 Task: Search one way flight ticket for 1 adult, 1 child, 1 infant in seat in premium economy from Grand Junction: Grand Junction Regional Airport (walker Field) to Sheridan: Sheridan County Airport on 8-6-2023. Choice of flights is Emirates. Number of bags: 1 checked bag. Price is upto 86000. Outbound departure time preference is 20:00.
Action: Mouse moved to (241, 341)
Screenshot: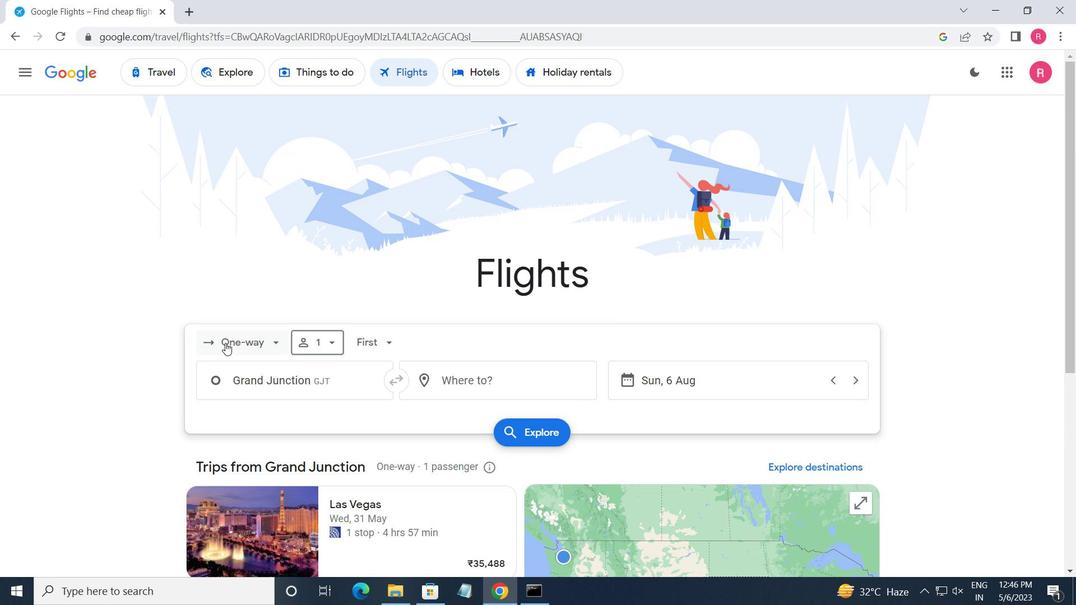 
Action: Mouse pressed left at (241, 341)
Screenshot: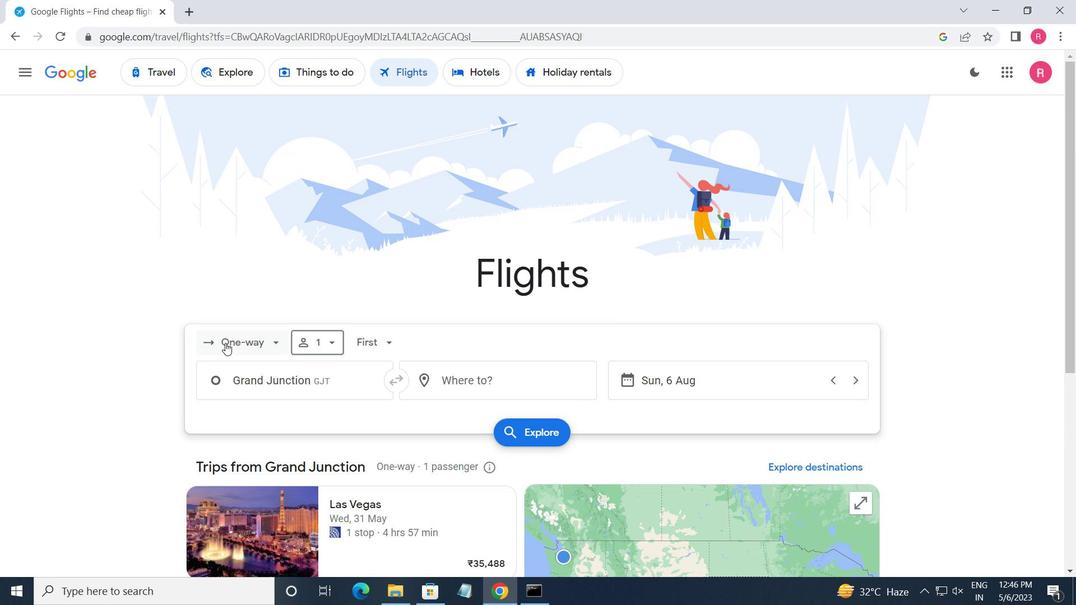 
Action: Mouse moved to (261, 415)
Screenshot: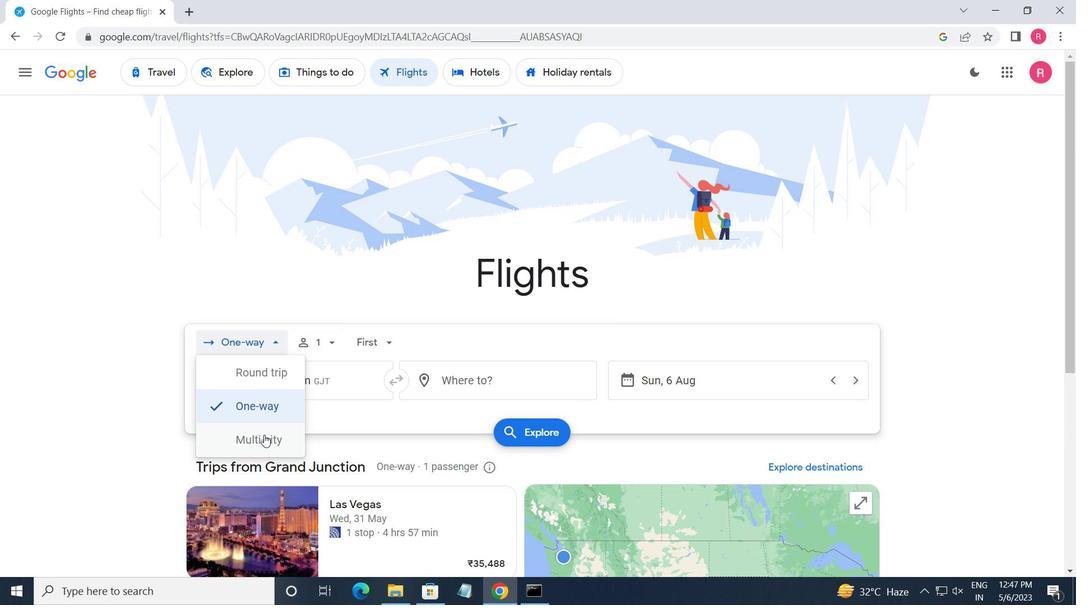 
Action: Mouse pressed left at (261, 415)
Screenshot: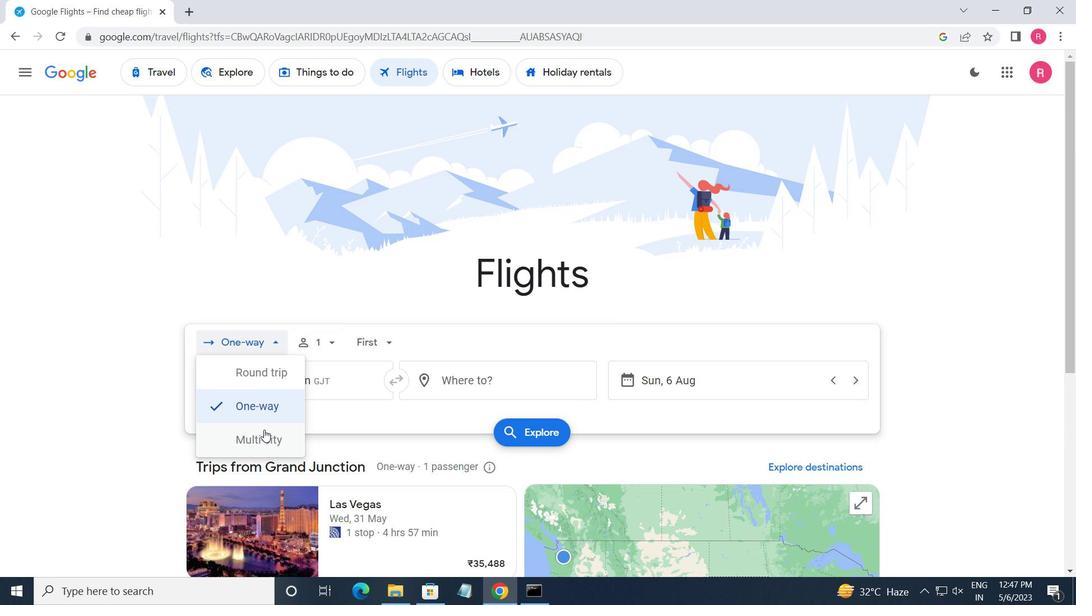 
Action: Mouse moved to (315, 353)
Screenshot: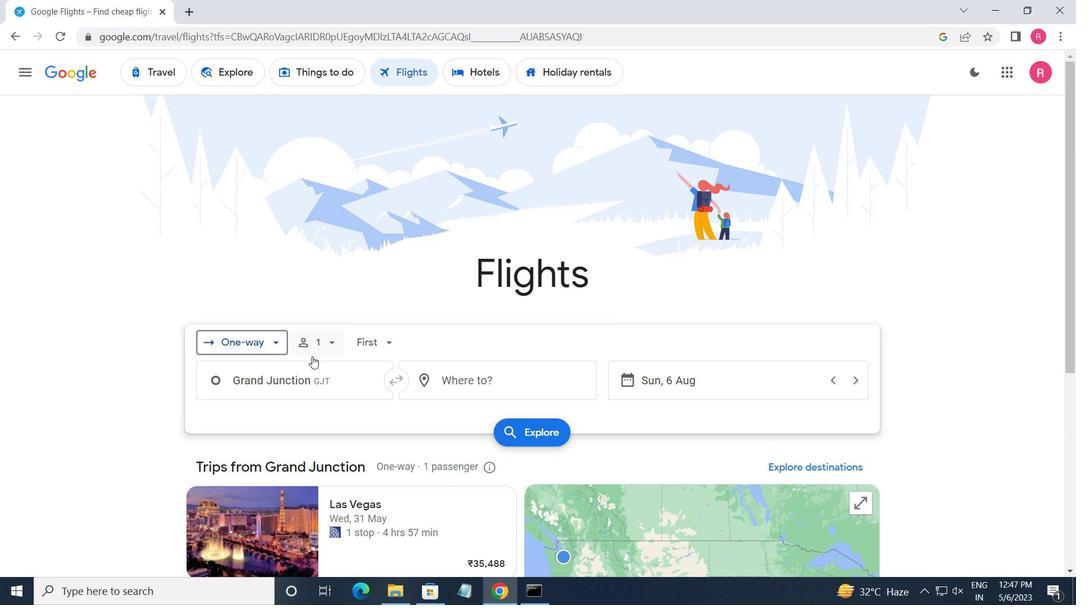 
Action: Mouse pressed left at (315, 353)
Screenshot: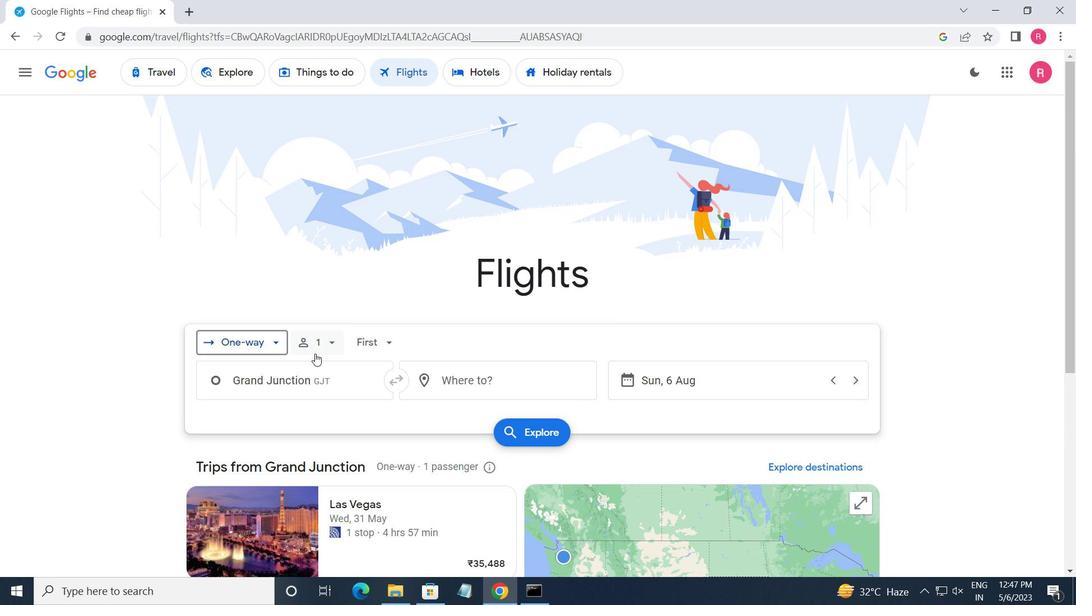 
Action: Mouse moved to (451, 420)
Screenshot: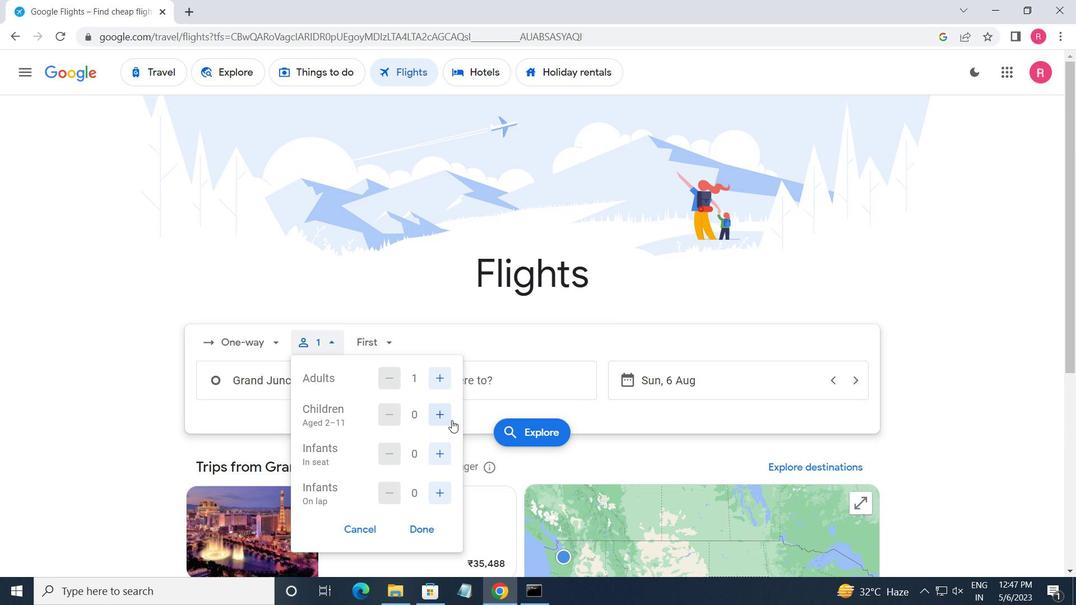 
Action: Mouse pressed left at (451, 420)
Screenshot: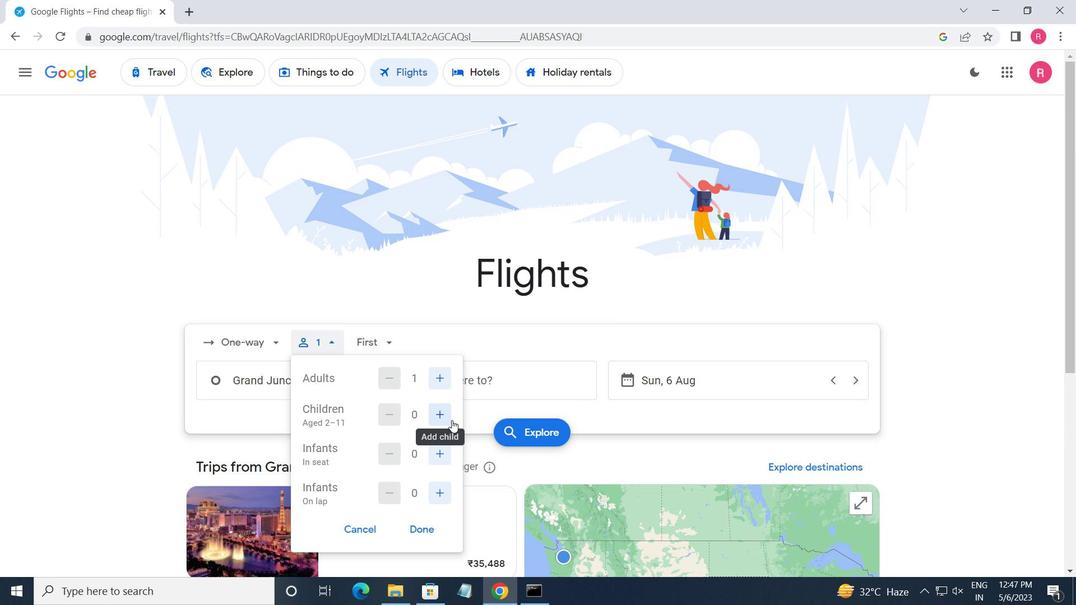 
Action: Mouse moved to (443, 454)
Screenshot: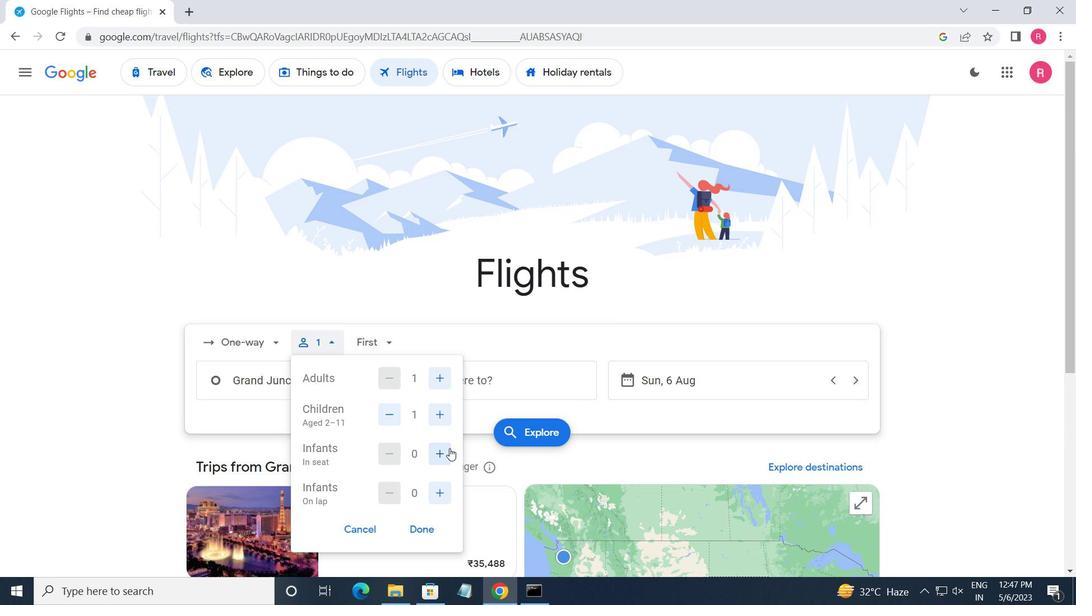 
Action: Mouse pressed left at (443, 454)
Screenshot: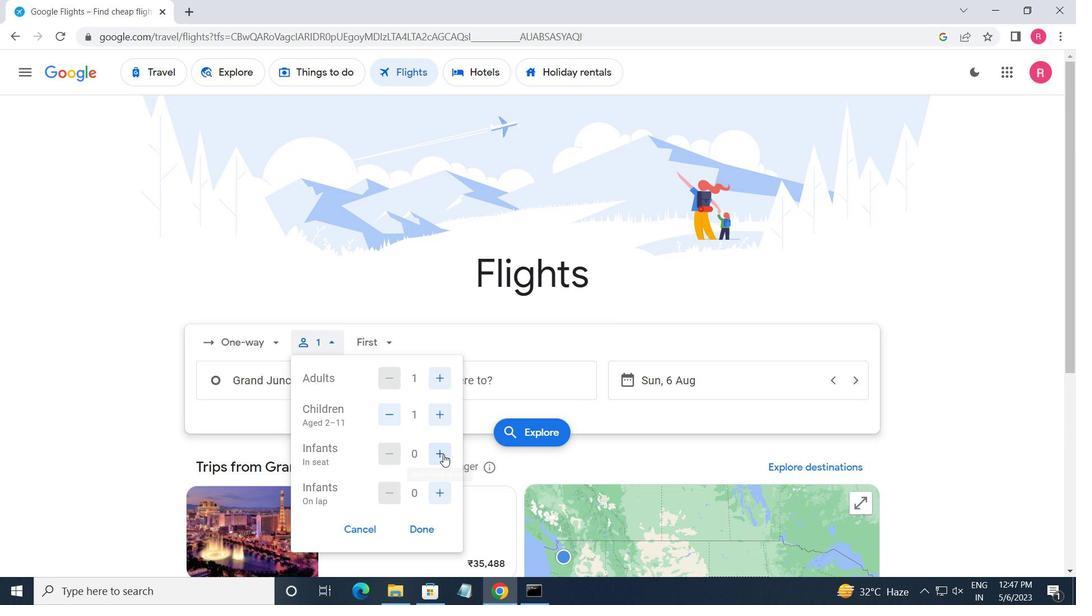 
Action: Mouse moved to (431, 530)
Screenshot: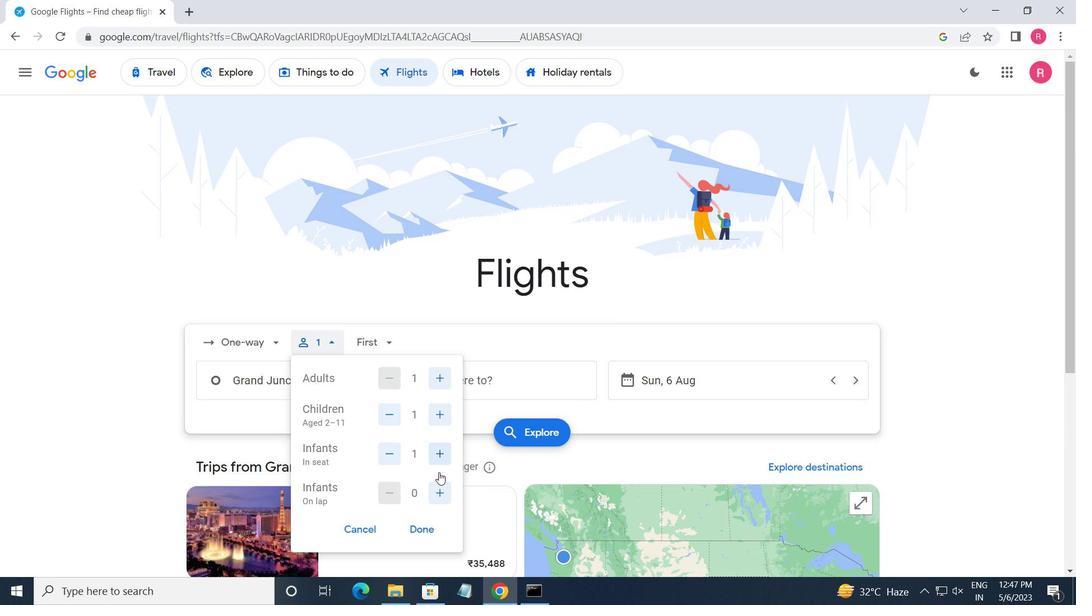 
Action: Mouse pressed left at (431, 530)
Screenshot: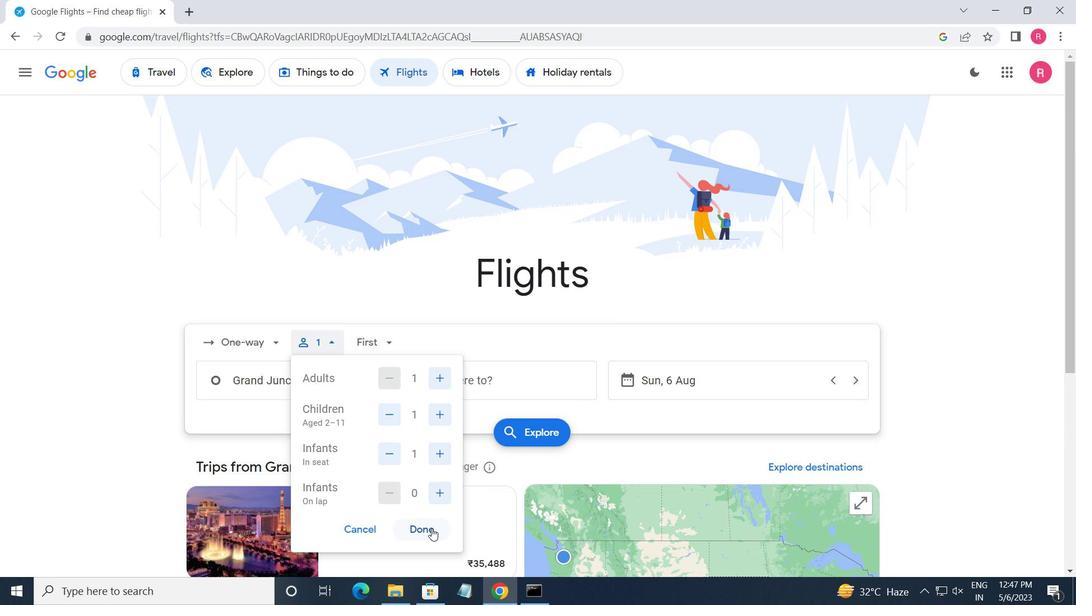 
Action: Mouse moved to (377, 334)
Screenshot: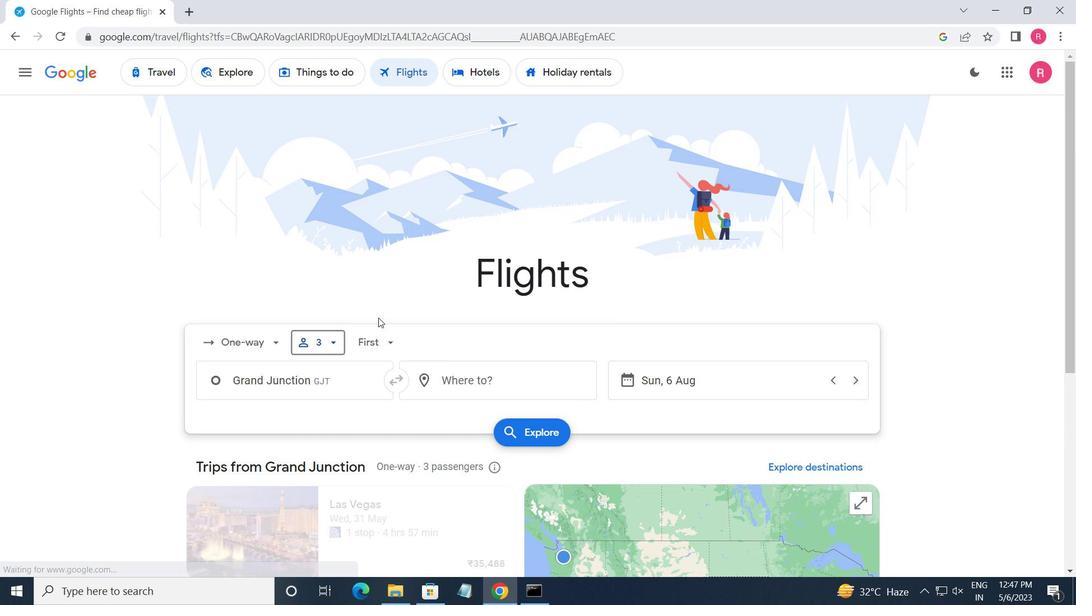 
Action: Mouse pressed left at (377, 334)
Screenshot: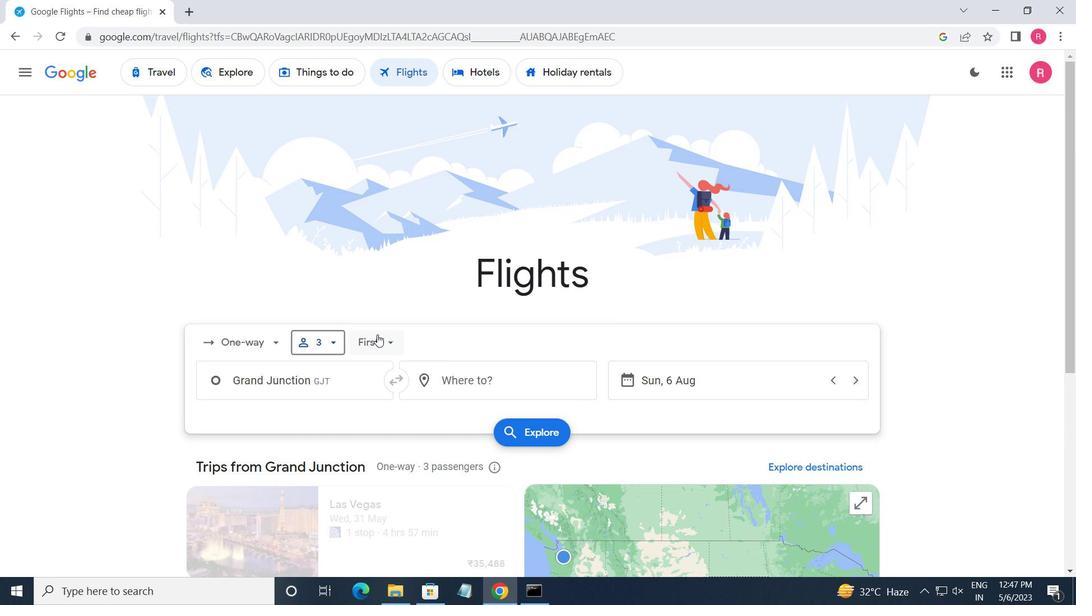 
Action: Mouse moved to (430, 418)
Screenshot: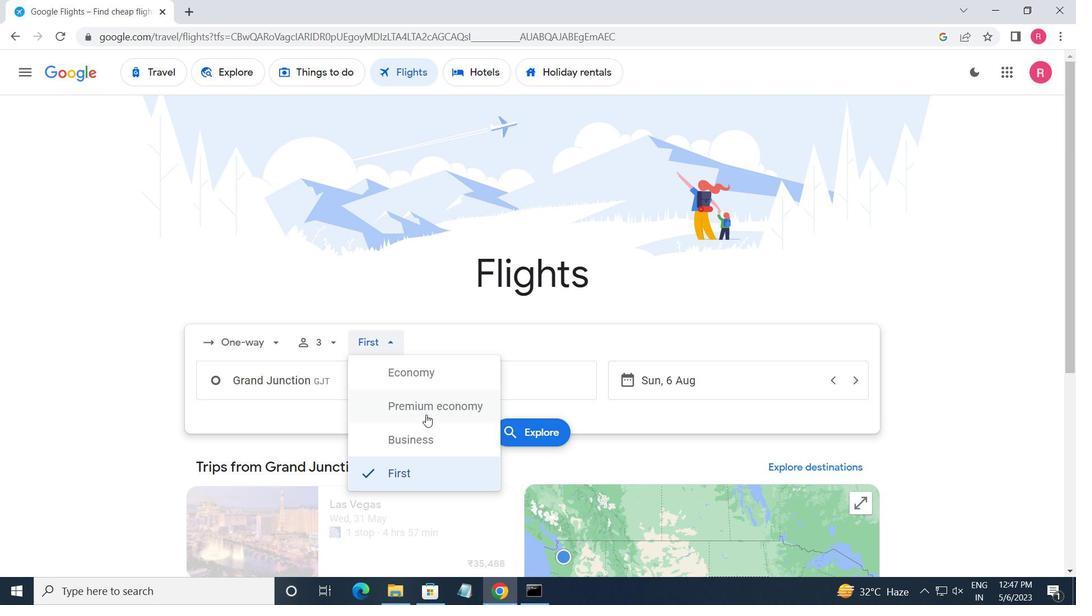 
Action: Mouse pressed left at (430, 418)
Screenshot: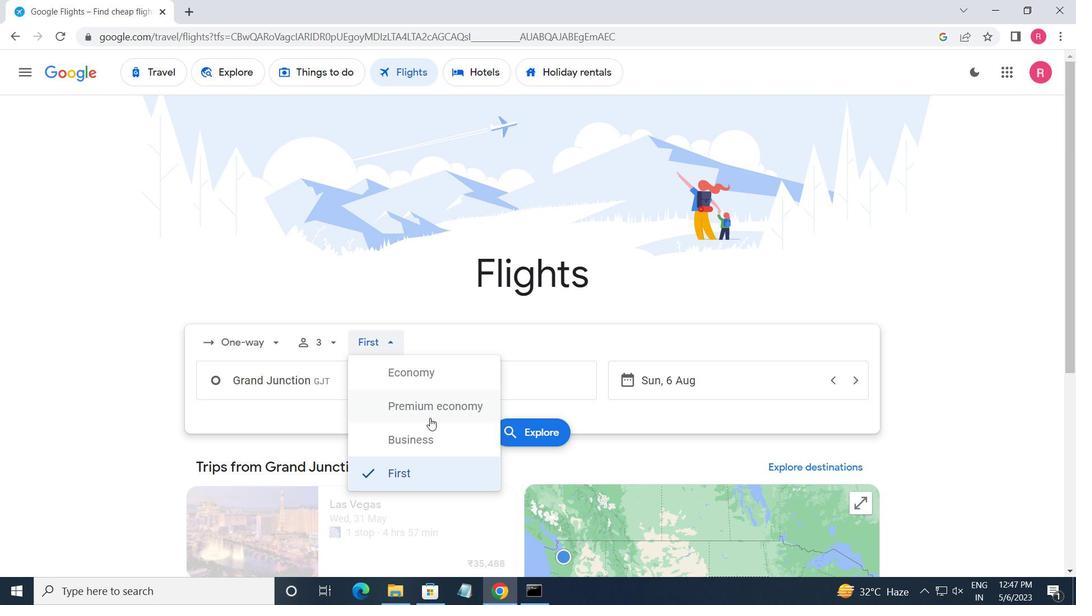 
Action: Mouse moved to (336, 379)
Screenshot: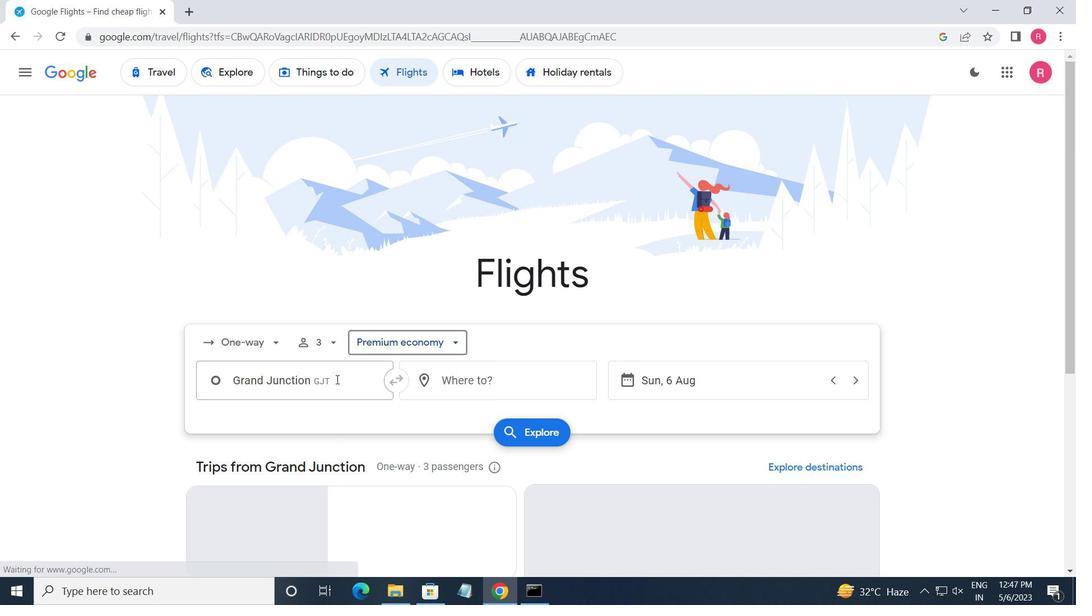
Action: Mouse pressed left at (336, 379)
Screenshot: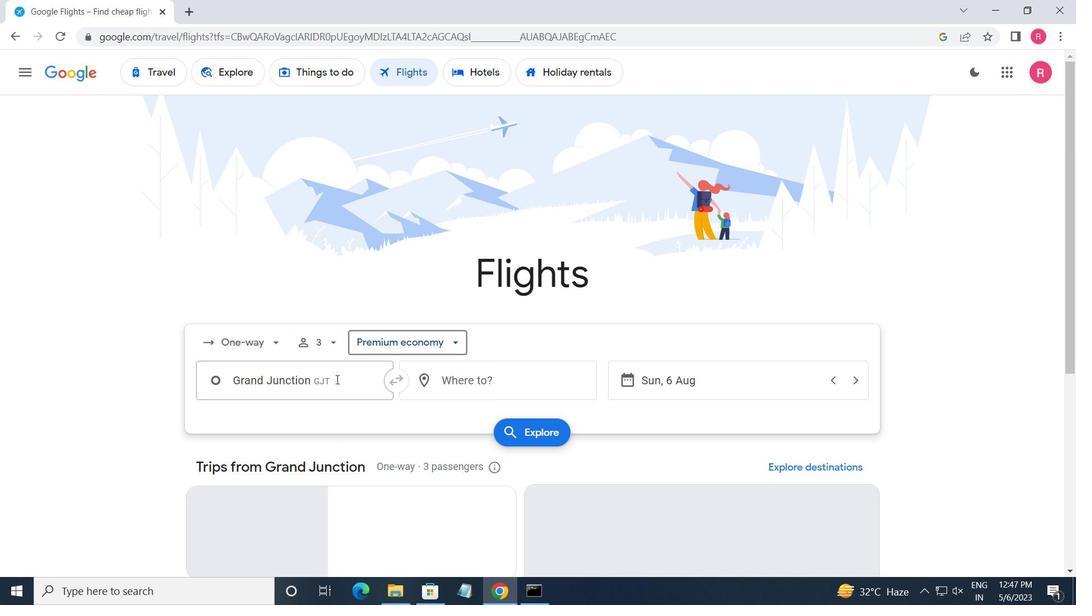
Action: Mouse moved to (339, 381)
Screenshot: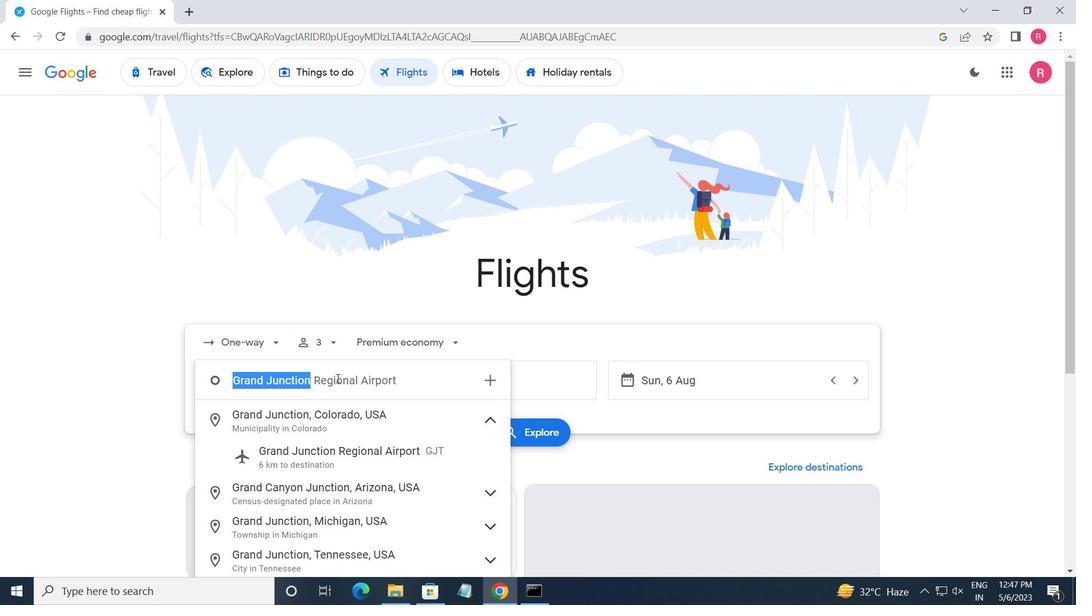 
Action: Key pressed <Key.shift>GRAND<Key.space><Key.shift_r>JUNCTION
Screenshot: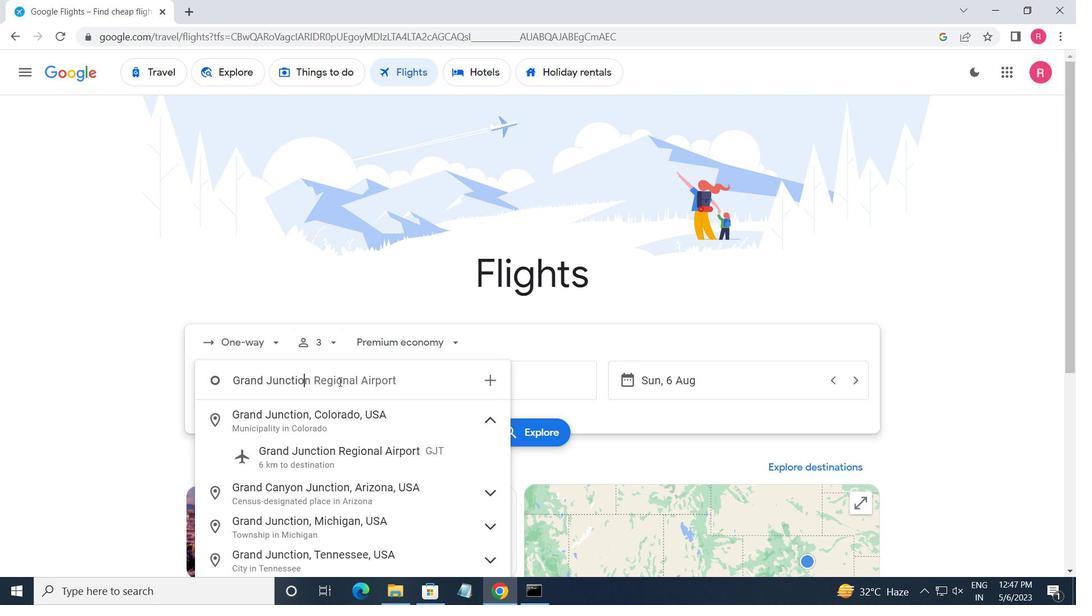
Action: Mouse moved to (334, 447)
Screenshot: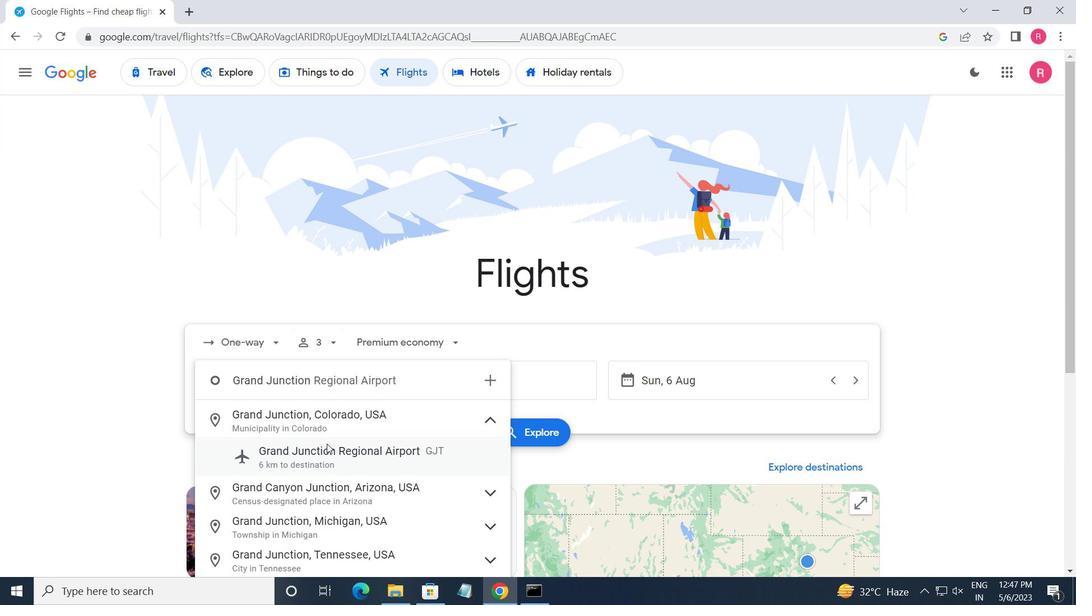
Action: Mouse pressed left at (334, 447)
Screenshot: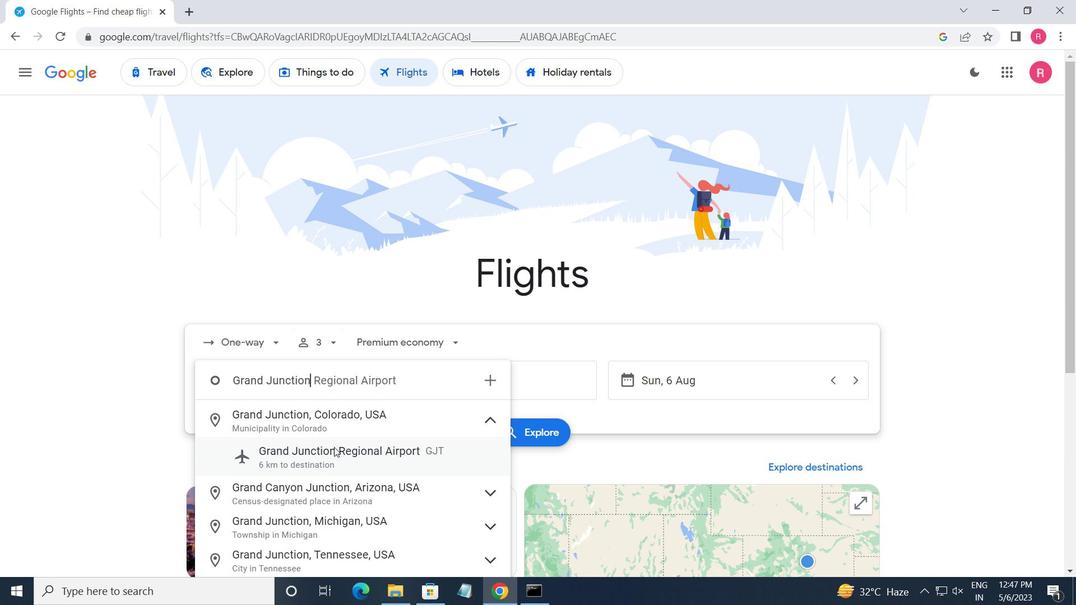 
Action: Mouse moved to (474, 377)
Screenshot: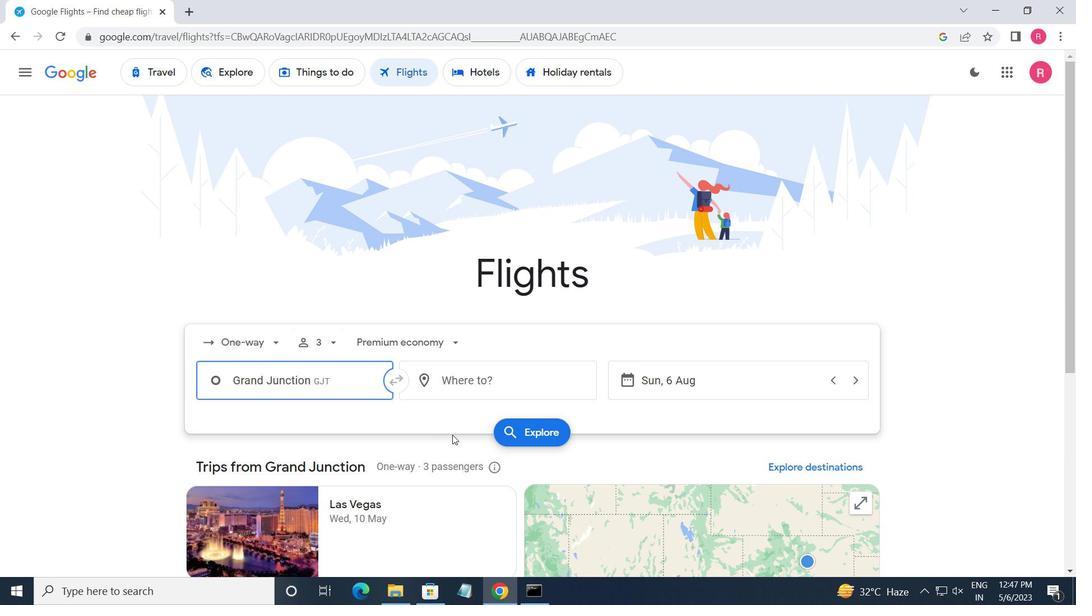 
Action: Mouse pressed left at (474, 377)
Screenshot: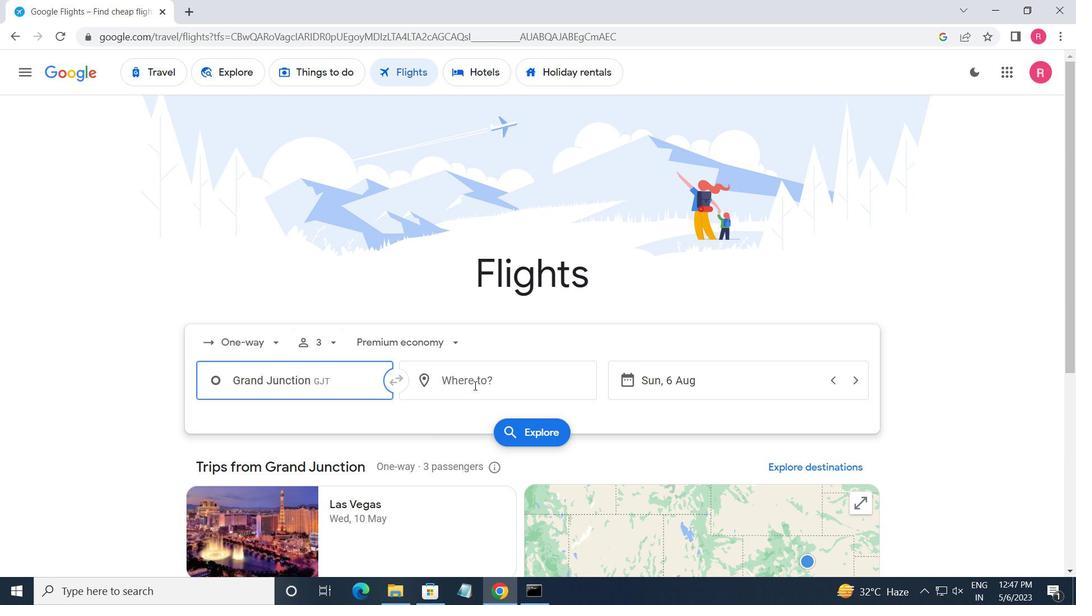 
Action: Mouse moved to (474, 378)
Screenshot: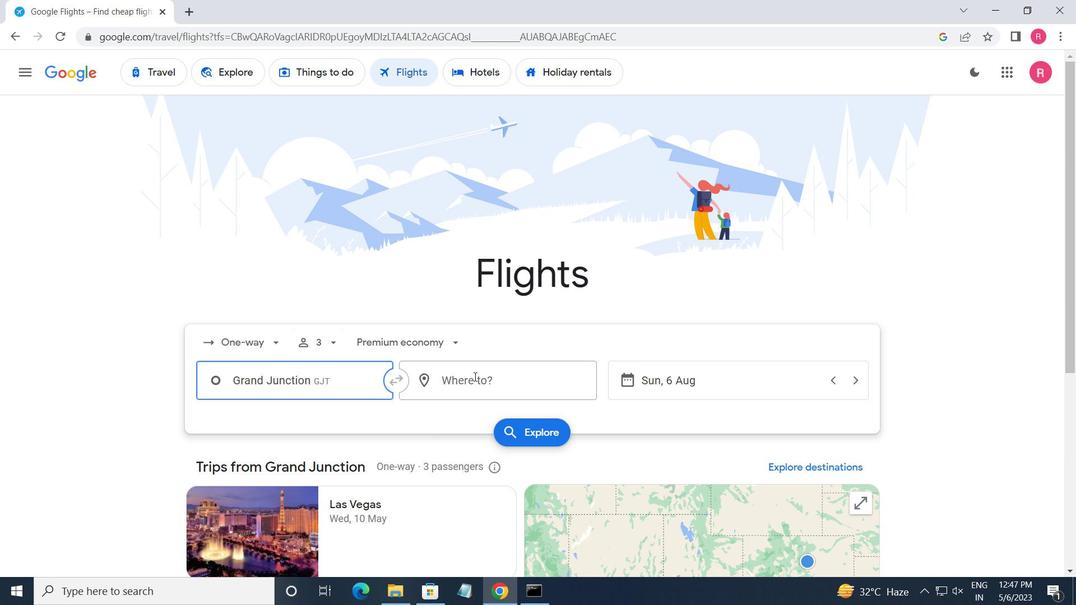 
Action: Key pressed <Key.shift>SHERIDAN
Screenshot: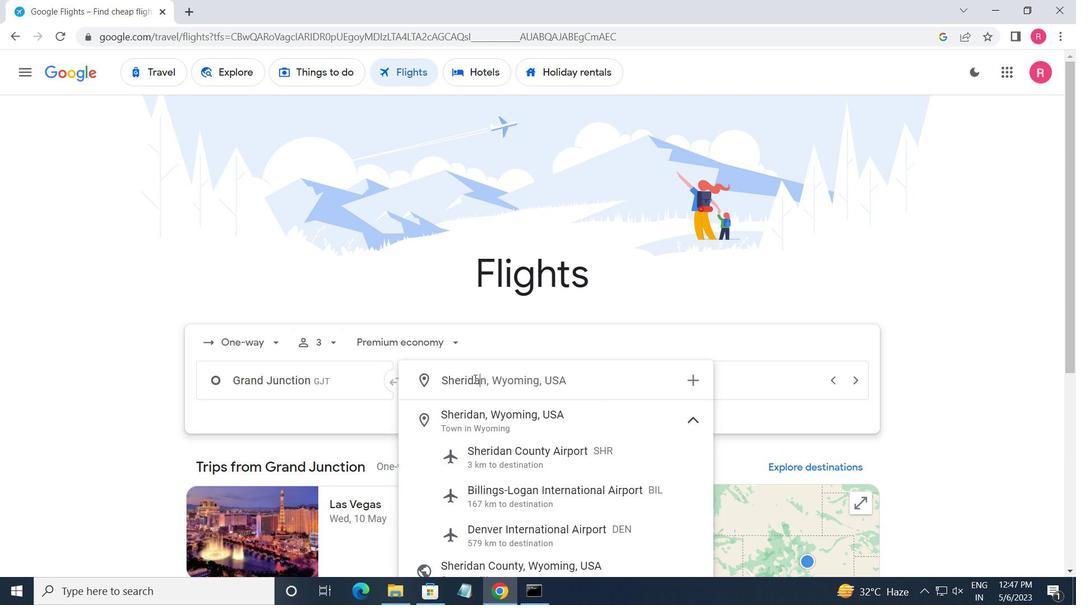 
Action: Mouse moved to (535, 460)
Screenshot: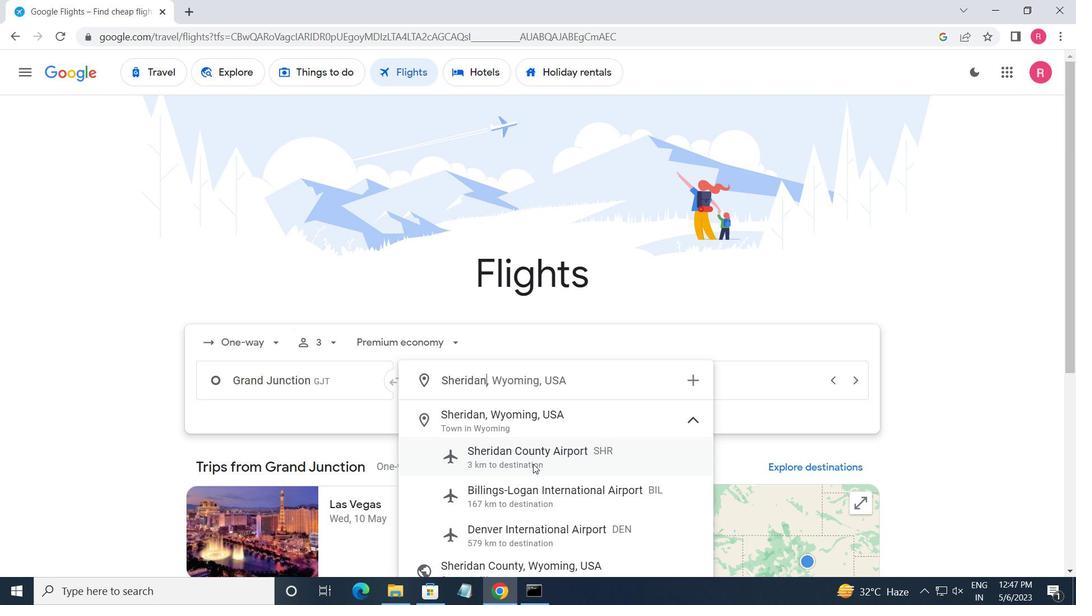 
Action: Mouse pressed left at (535, 460)
Screenshot: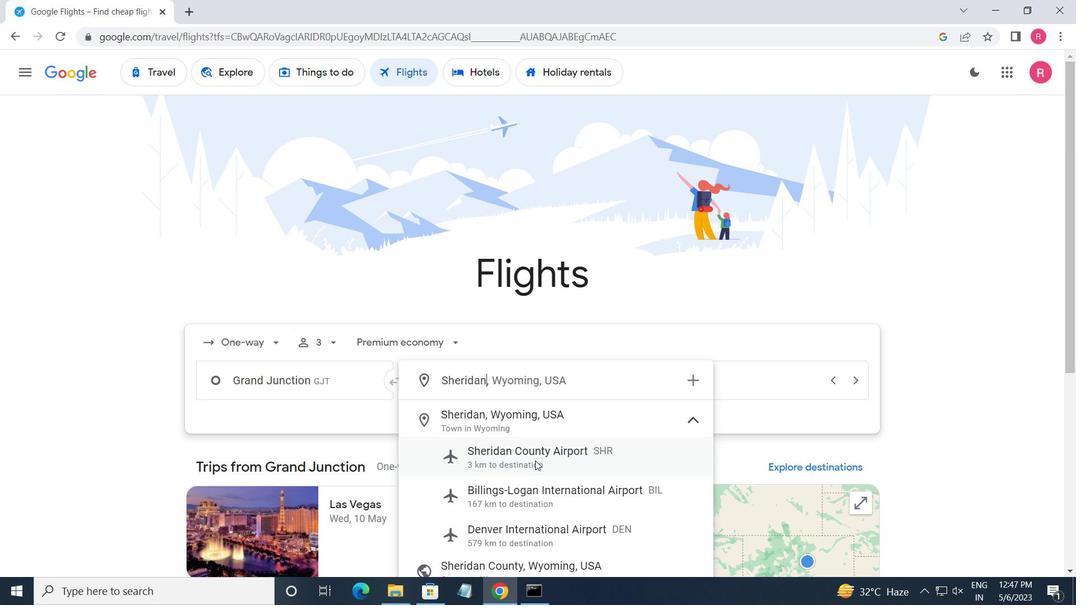 
Action: Mouse moved to (733, 387)
Screenshot: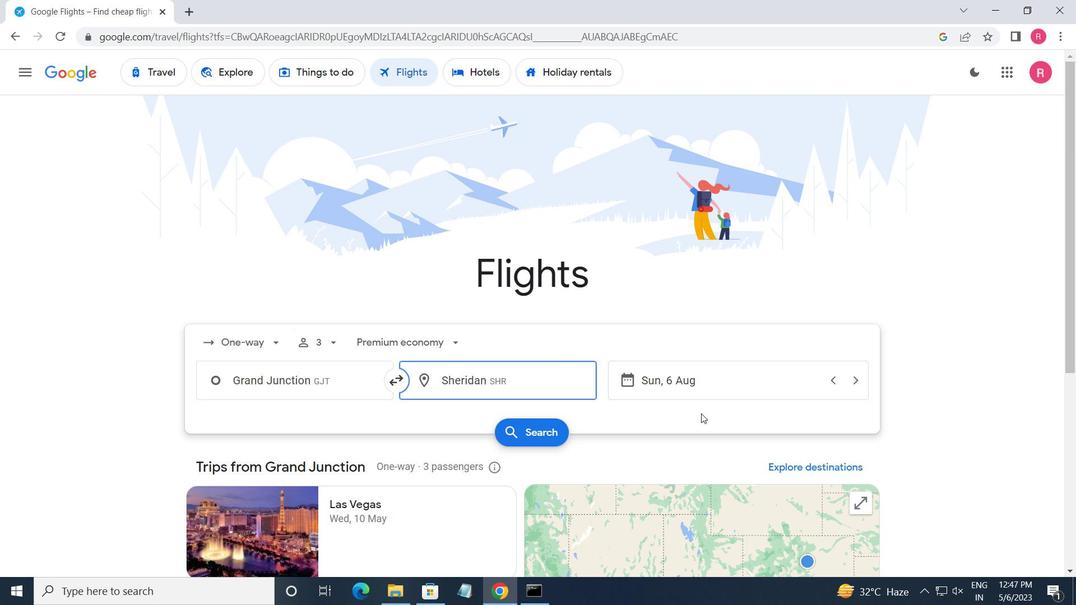 
Action: Mouse pressed left at (733, 387)
Screenshot: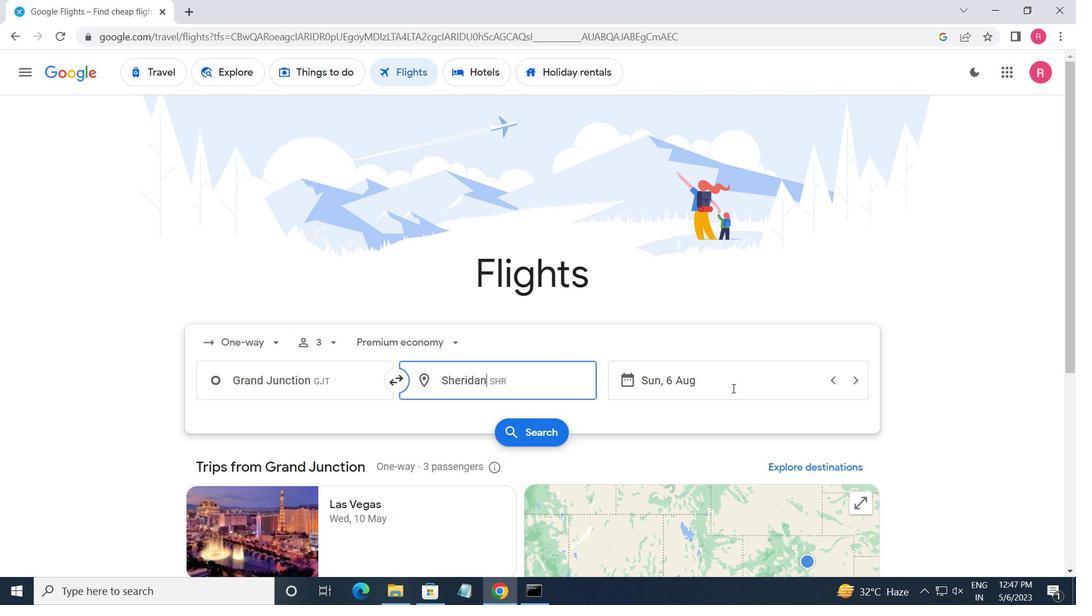 
Action: Mouse moved to (372, 370)
Screenshot: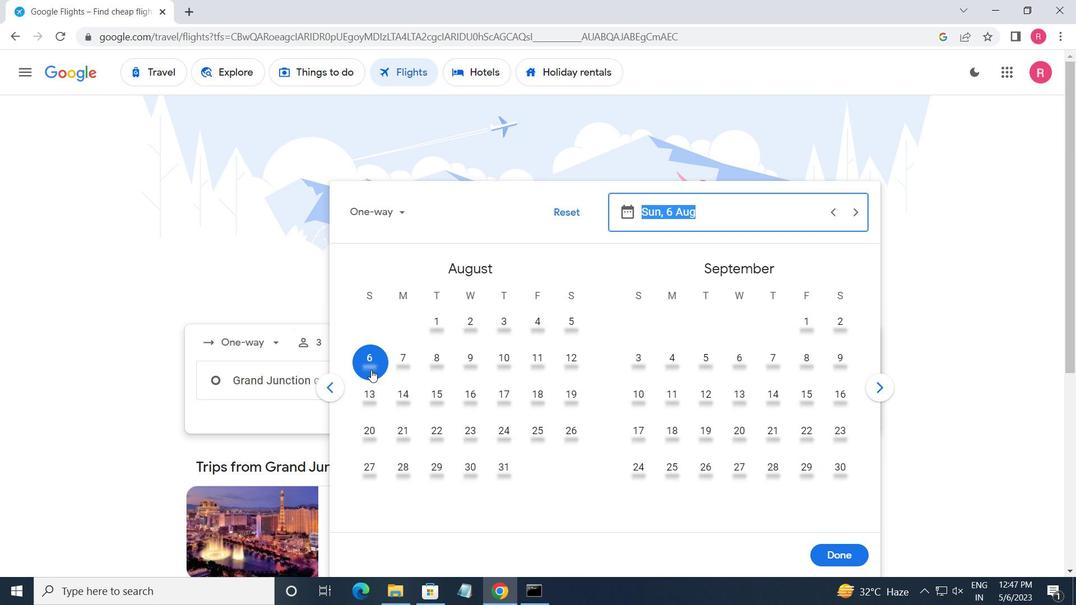 
Action: Mouse pressed left at (372, 370)
Screenshot: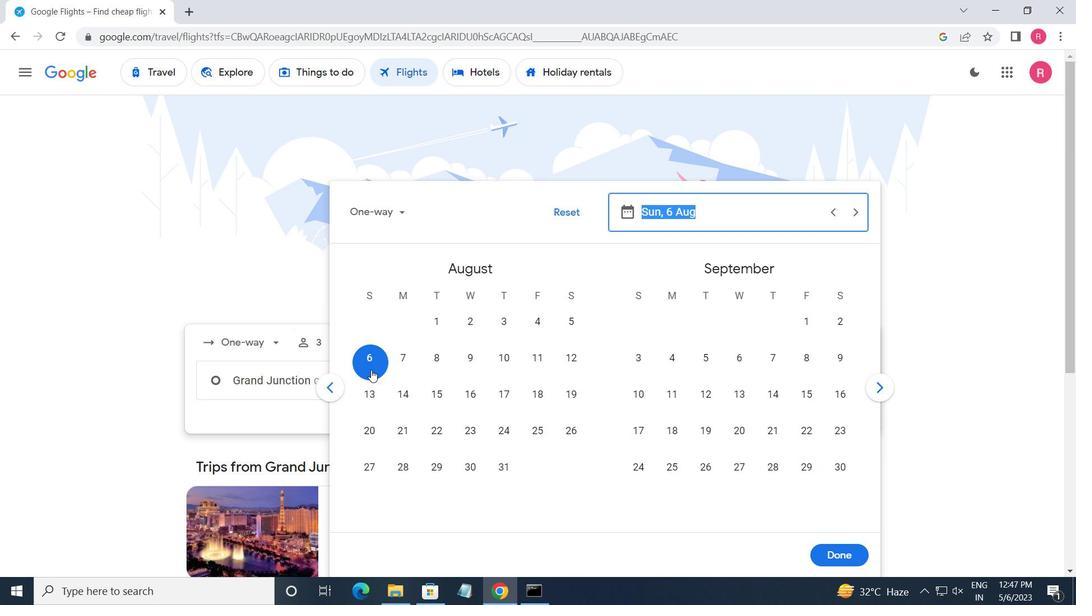 
Action: Mouse moved to (835, 558)
Screenshot: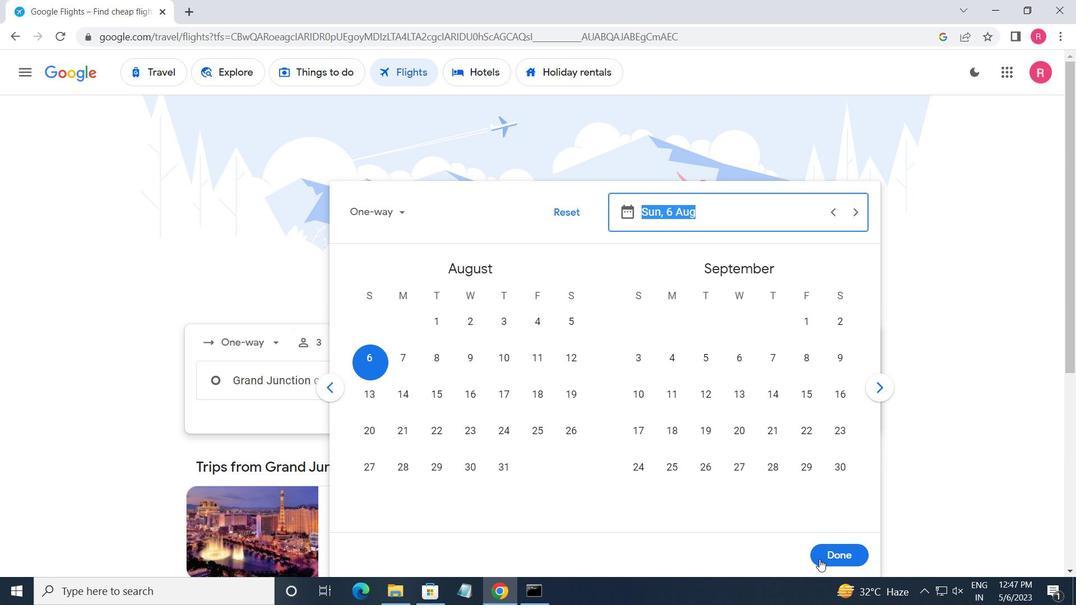 
Action: Mouse pressed left at (835, 558)
Screenshot: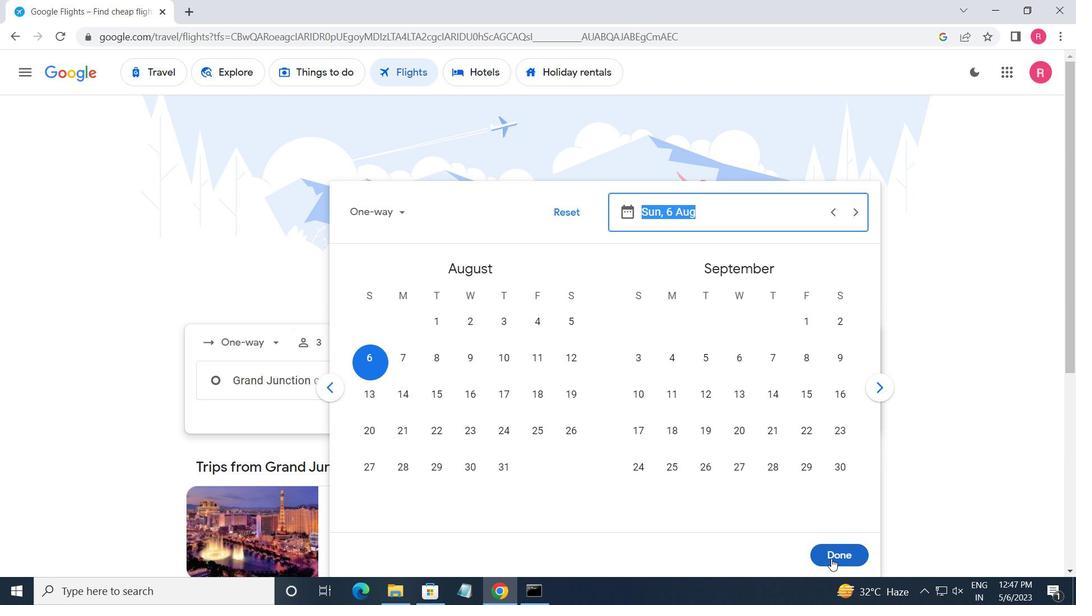 
Action: Mouse moved to (507, 426)
Screenshot: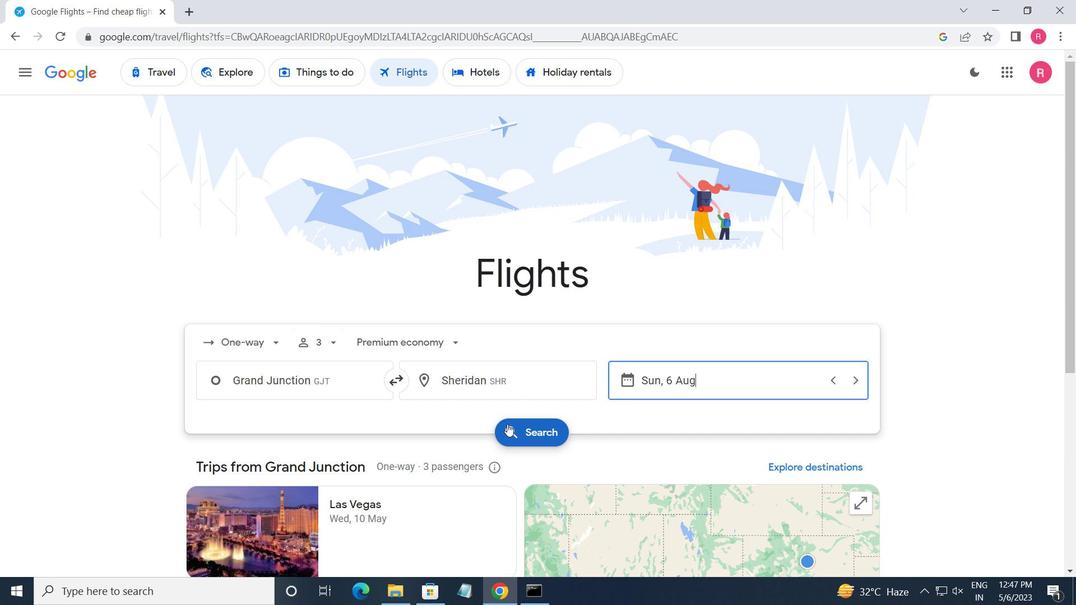 
Action: Mouse pressed left at (507, 426)
Screenshot: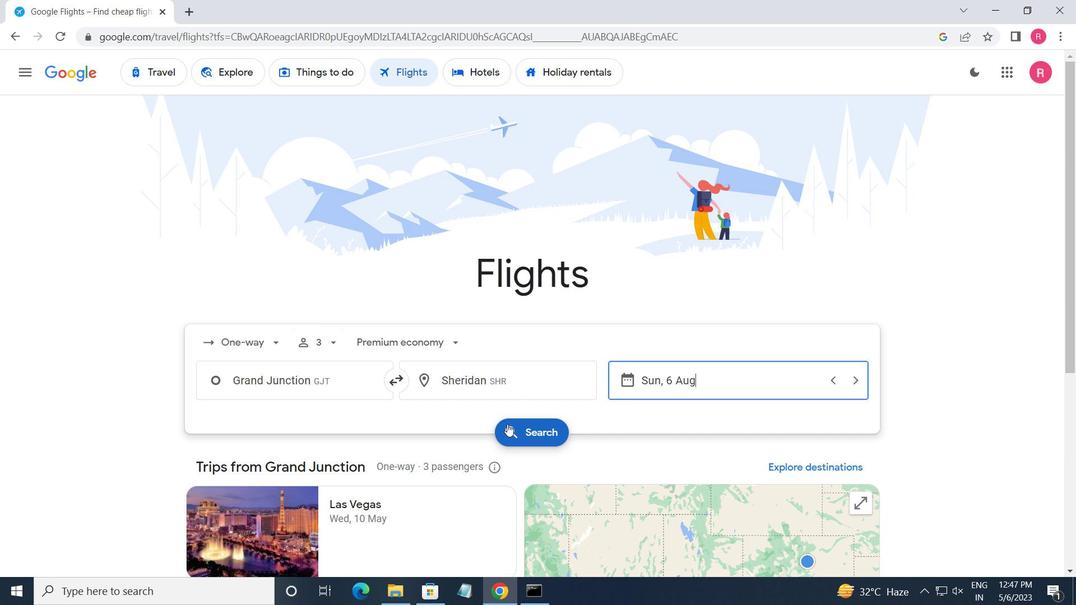 
Action: Mouse moved to (195, 203)
Screenshot: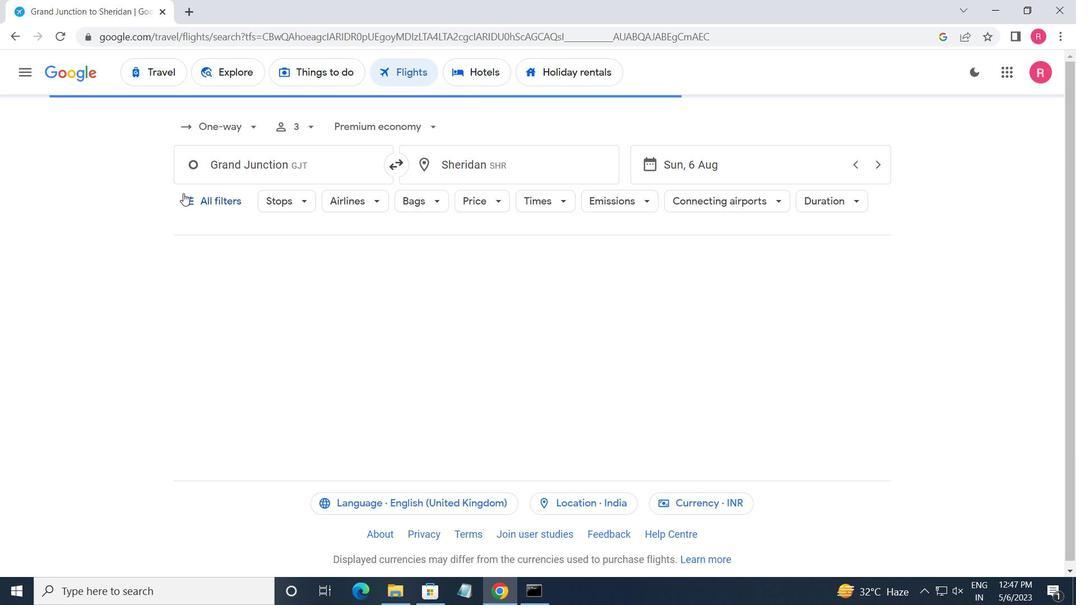 
Action: Mouse pressed left at (195, 203)
Screenshot: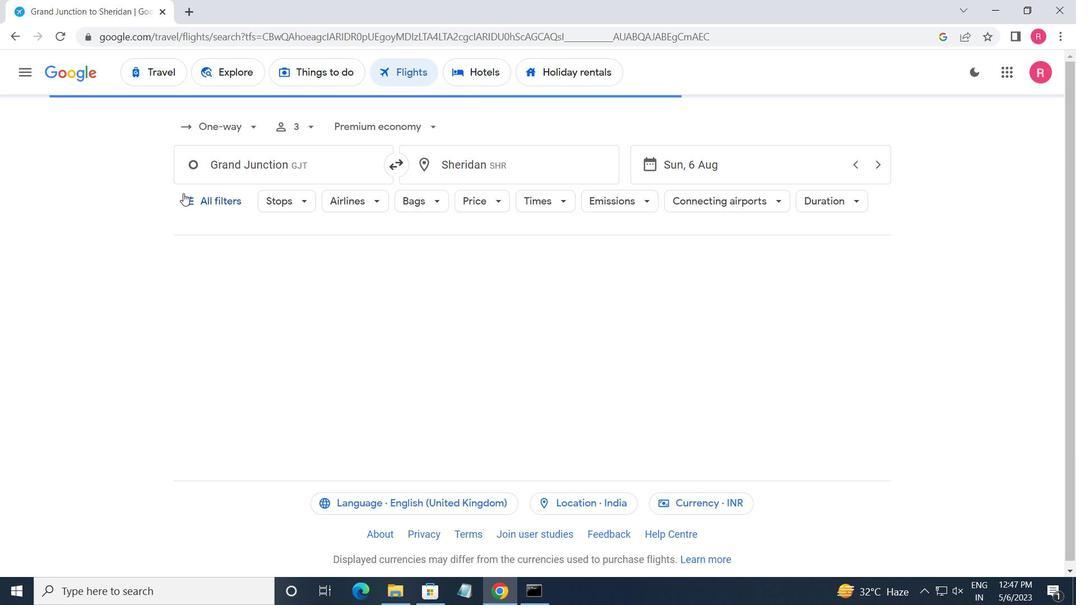
Action: Mouse moved to (200, 303)
Screenshot: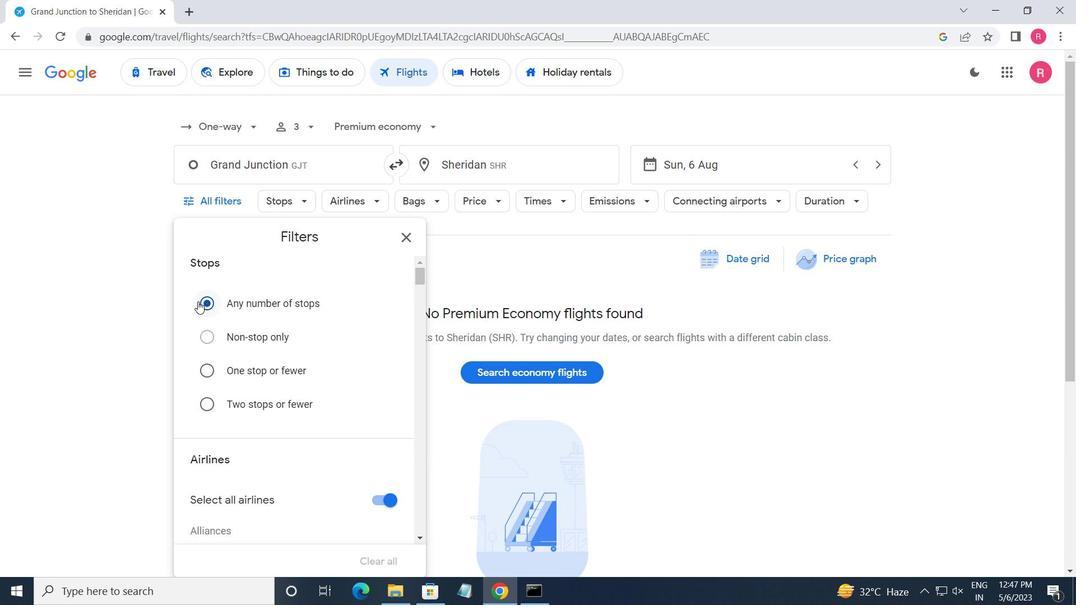 
Action: Mouse scrolled (200, 302) with delta (0, 0)
Screenshot: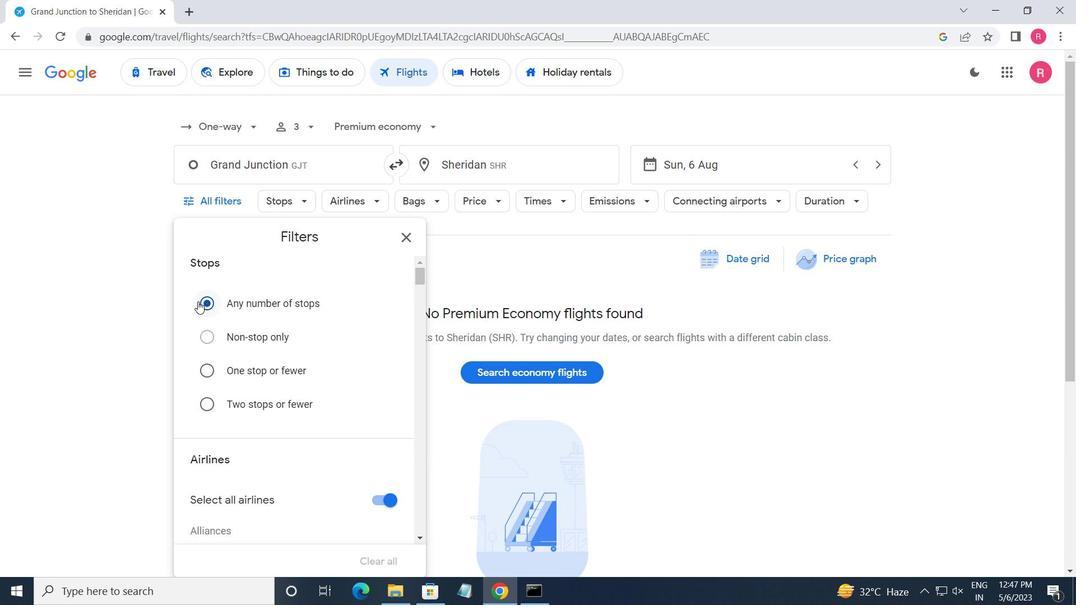 
Action: Mouse moved to (203, 304)
Screenshot: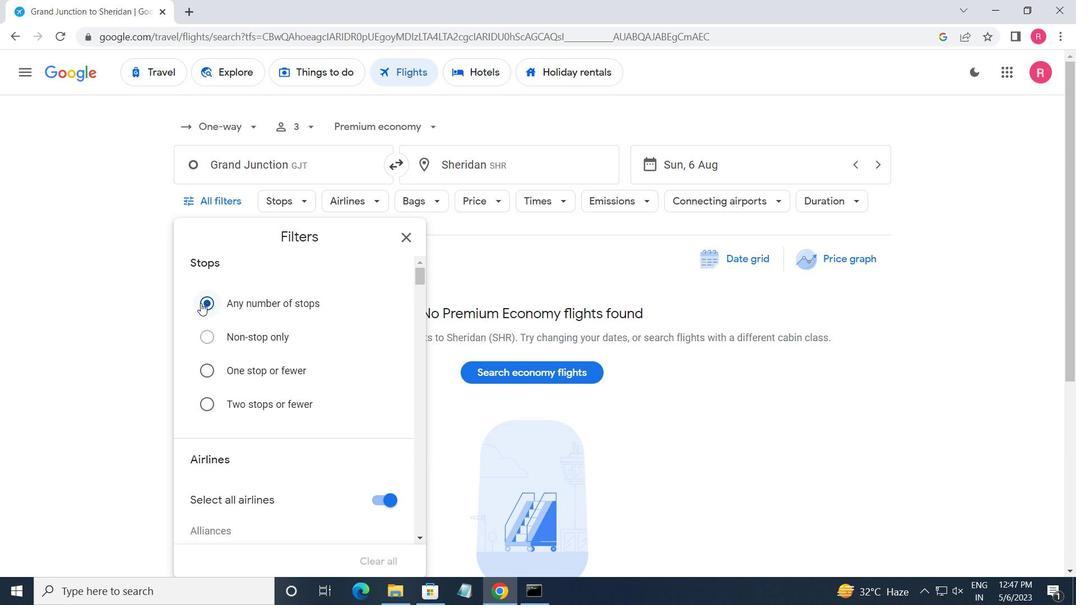 
Action: Mouse scrolled (203, 304) with delta (0, 0)
Screenshot: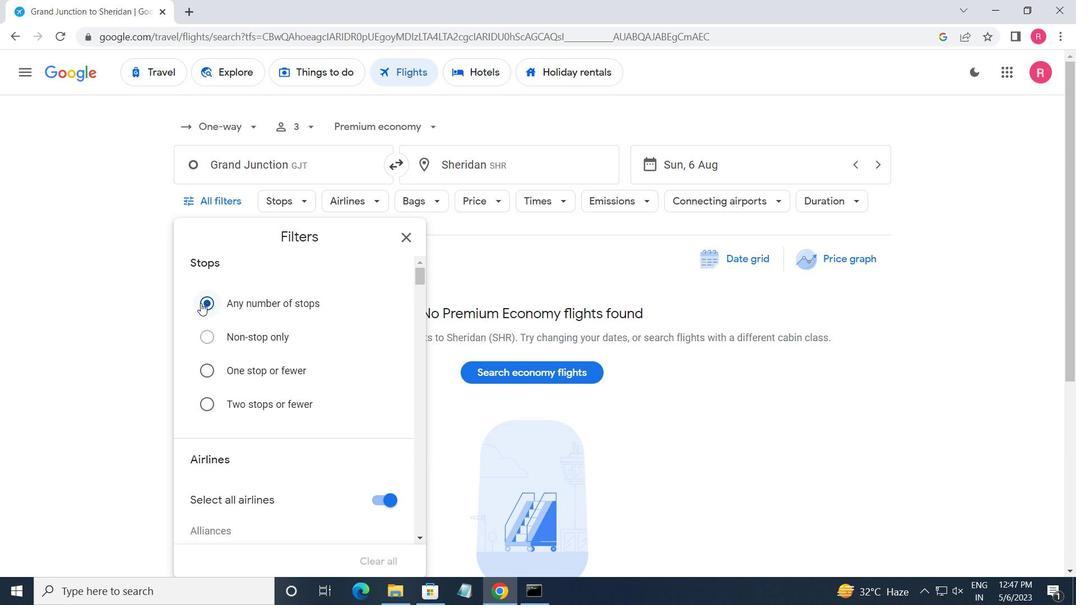 
Action: Mouse moved to (209, 308)
Screenshot: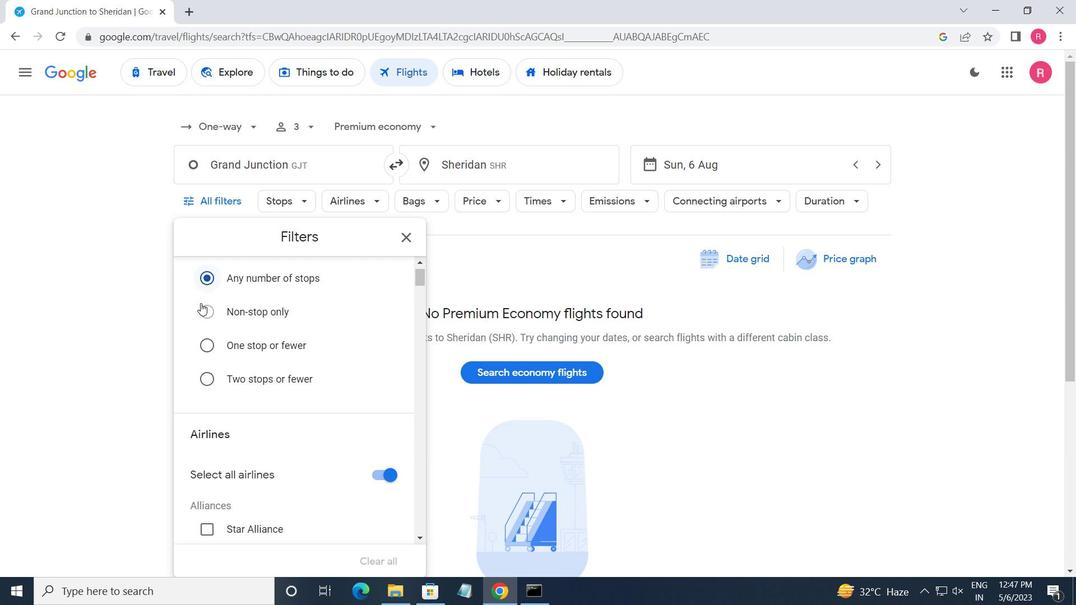 
Action: Mouse scrolled (209, 307) with delta (0, 0)
Screenshot: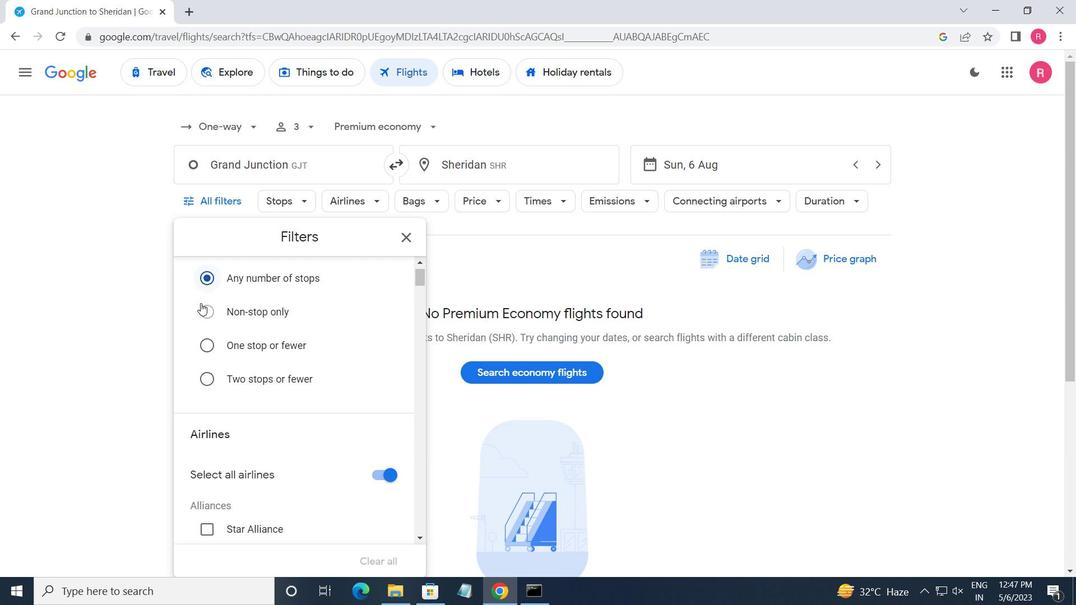 
Action: Mouse moved to (221, 313)
Screenshot: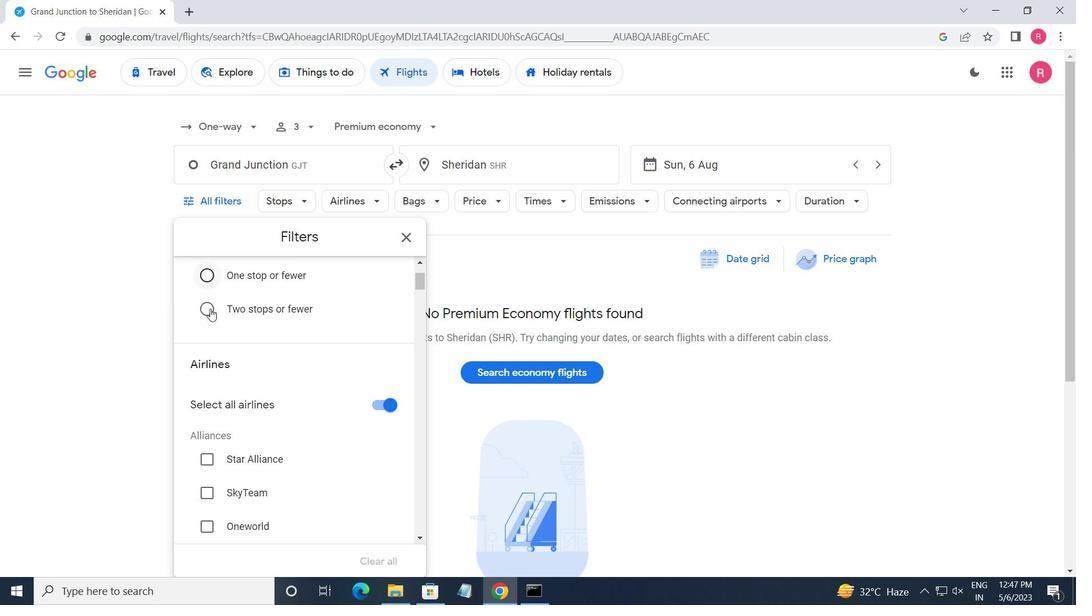 
Action: Mouse scrolled (221, 313) with delta (0, 0)
Screenshot: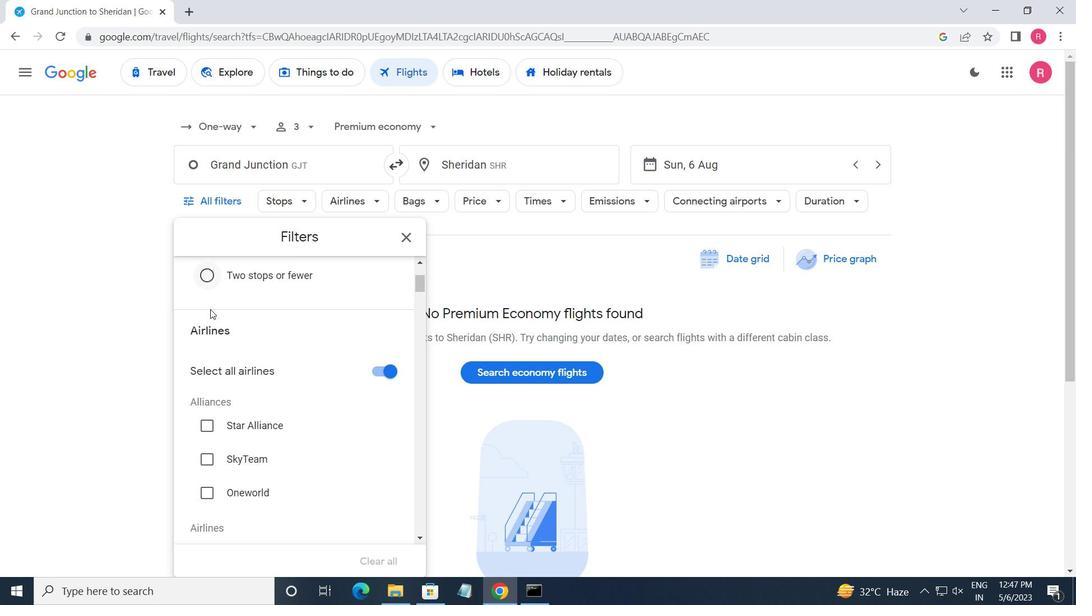 
Action: Mouse moved to (256, 354)
Screenshot: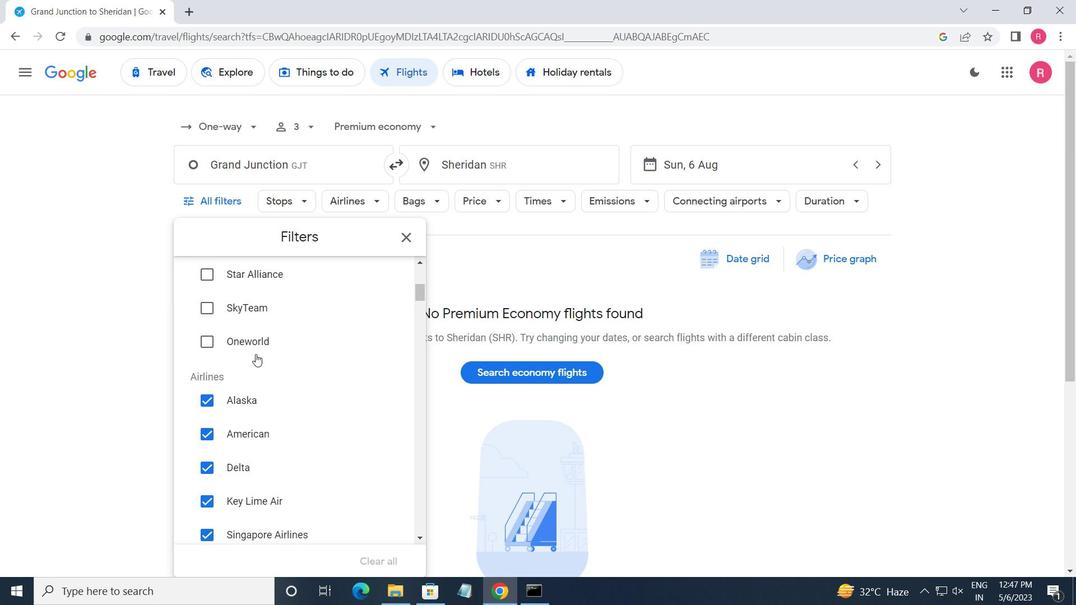 
Action: Mouse scrolled (256, 354) with delta (0, 0)
Screenshot: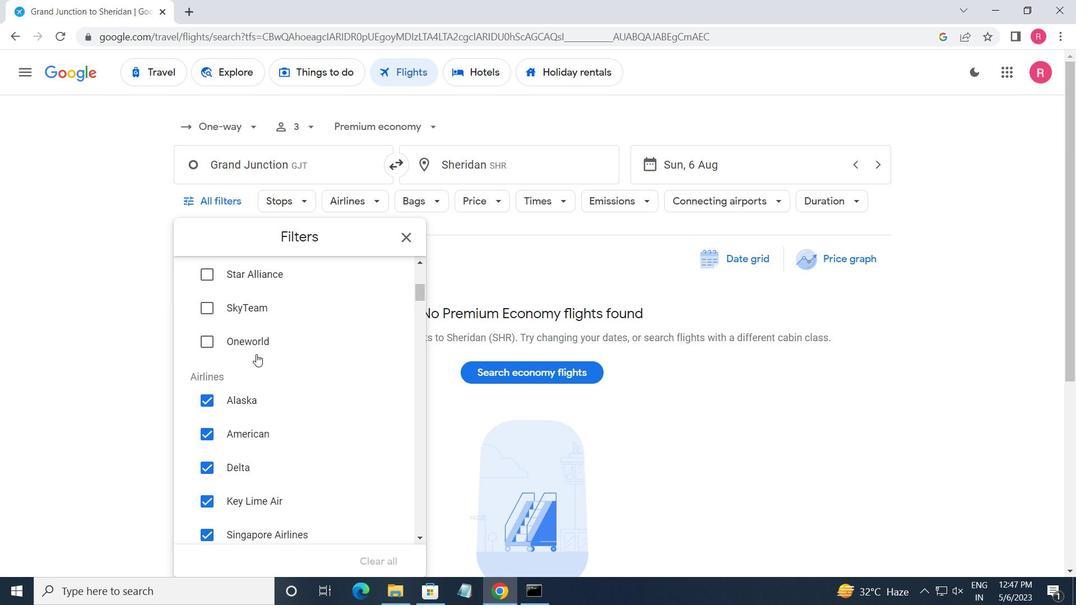 
Action: Mouse scrolled (256, 354) with delta (0, 0)
Screenshot: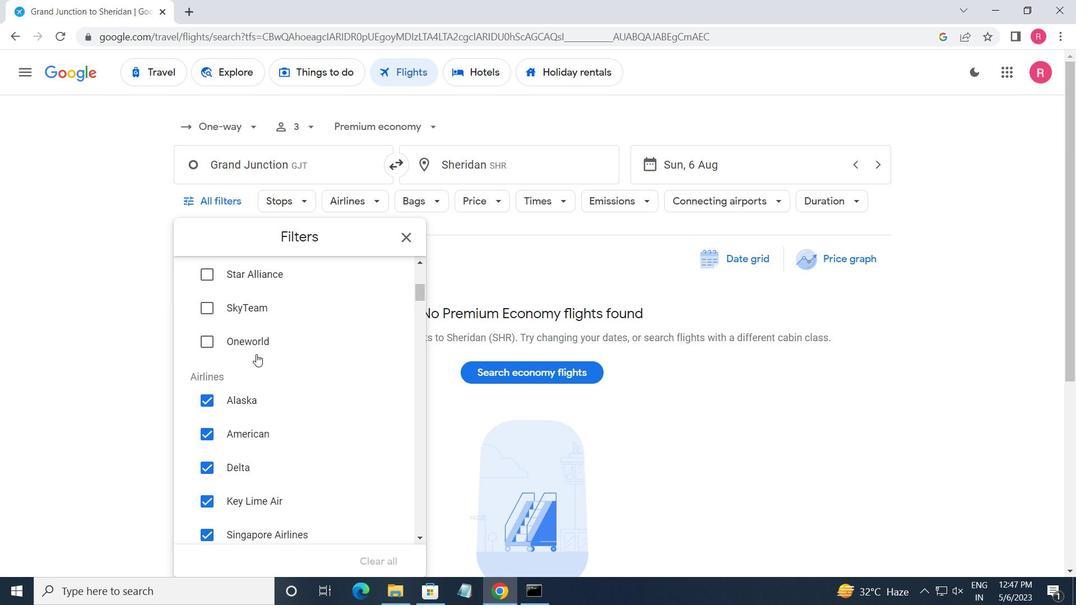 
Action: Mouse moved to (300, 345)
Screenshot: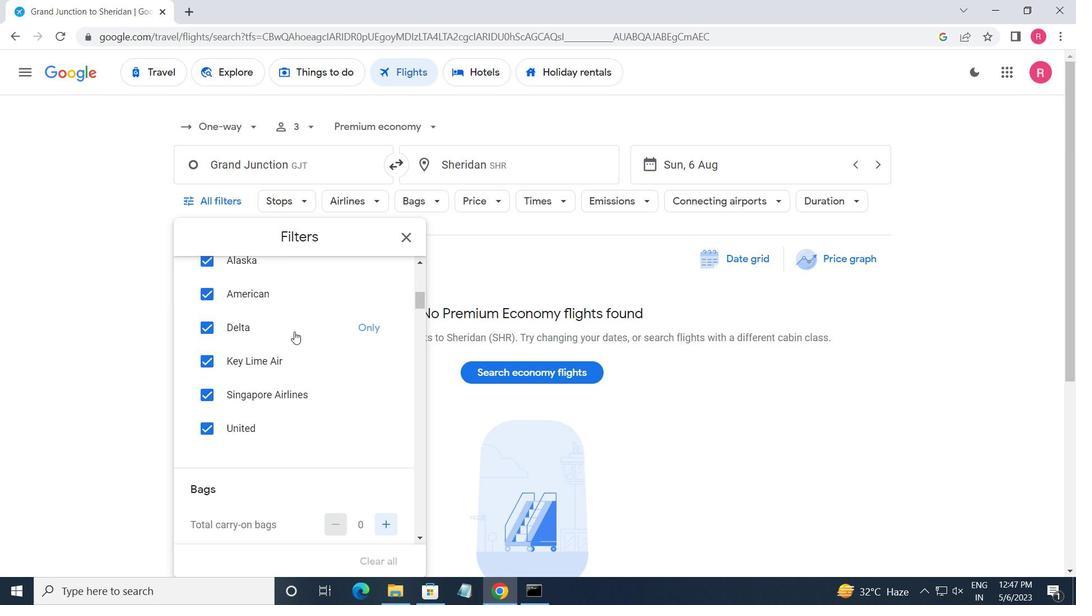 
Action: Mouse scrolled (300, 345) with delta (0, 0)
Screenshot: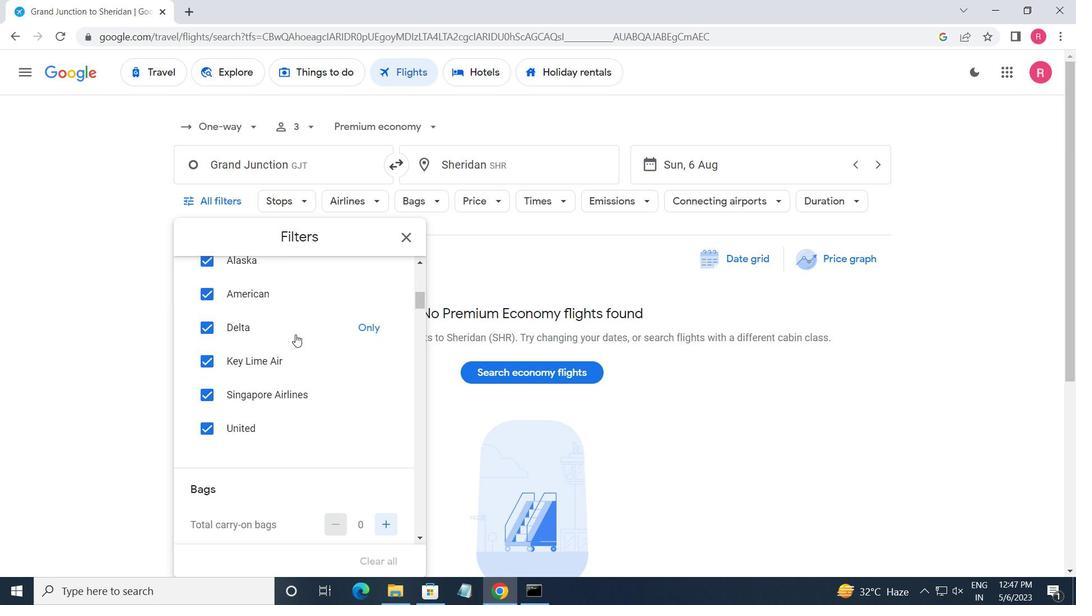 
Action: Mouse moved to (301, 346)
Screenshot: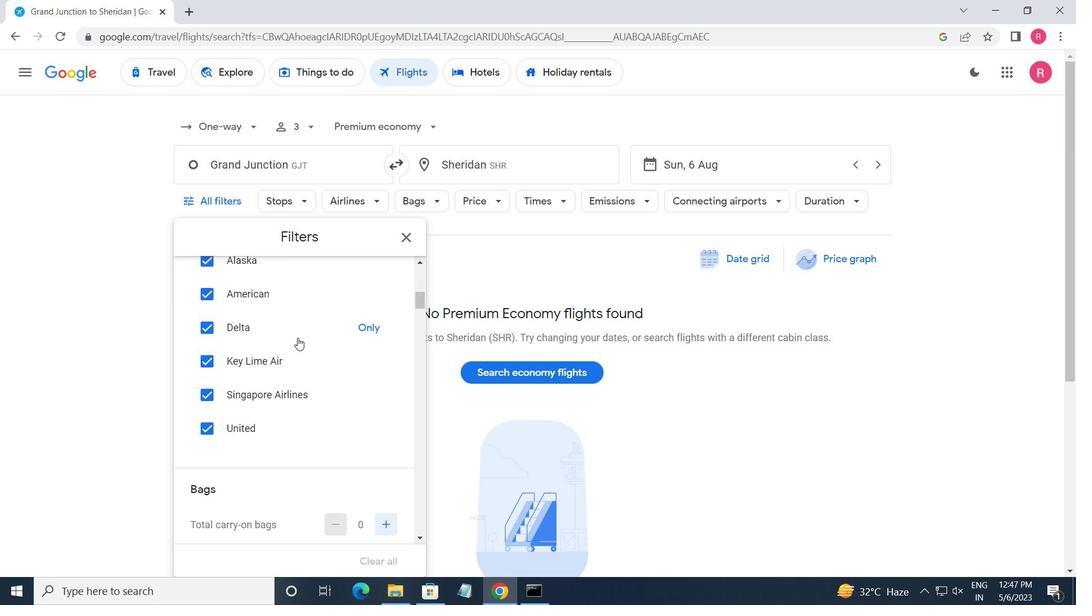 
Action: Mouse scrolled (301, 345) with delta (0, 0)
Screenshot: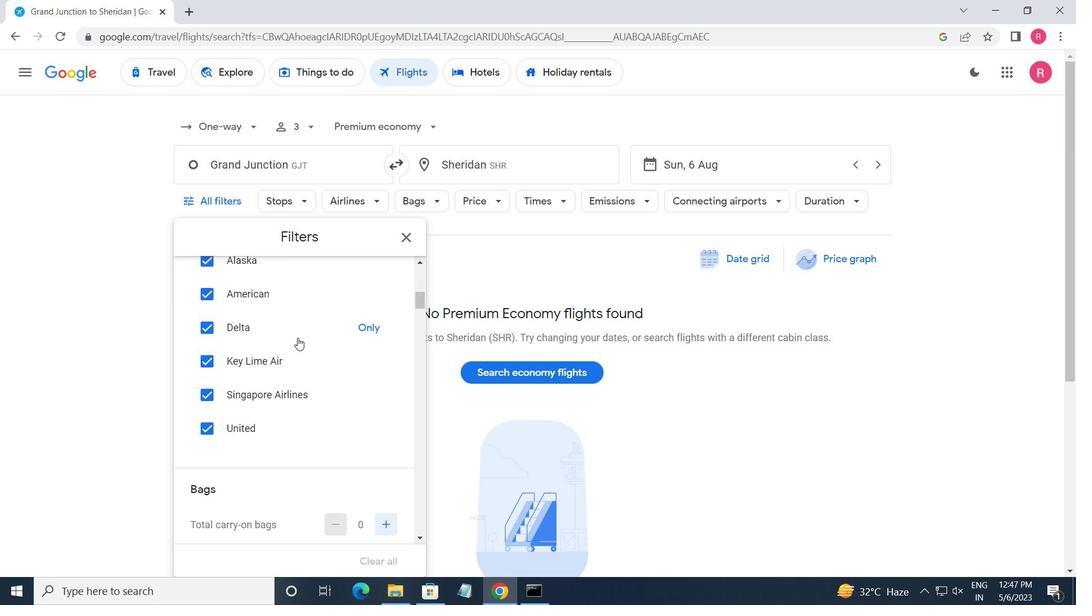
Action: Mouse moved to (390, 417)
Screenshot: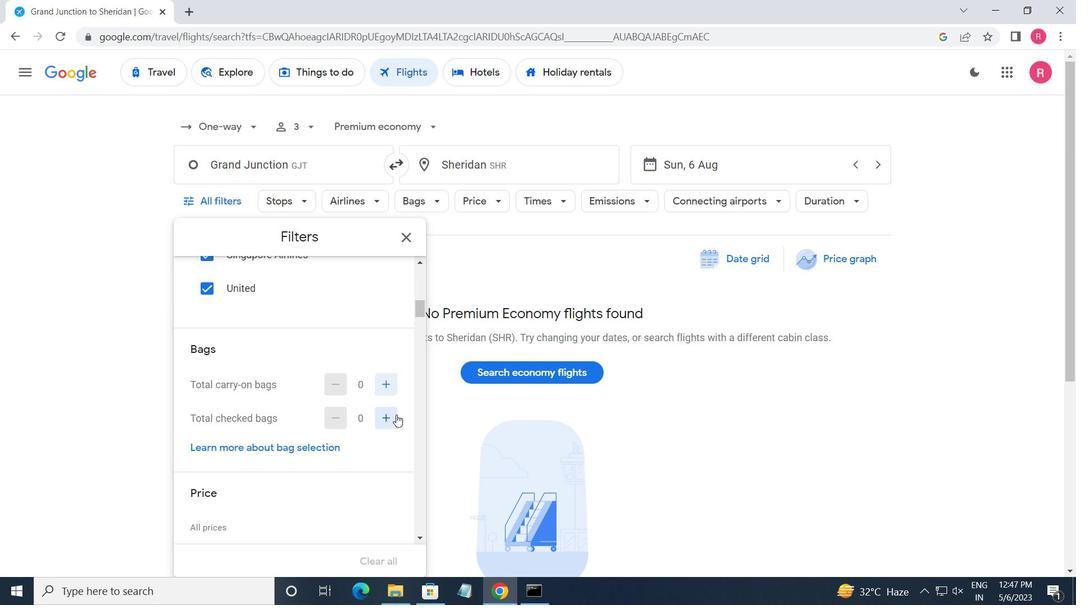 
Action: Mouse pressed left at (390, 417)
Screenshot: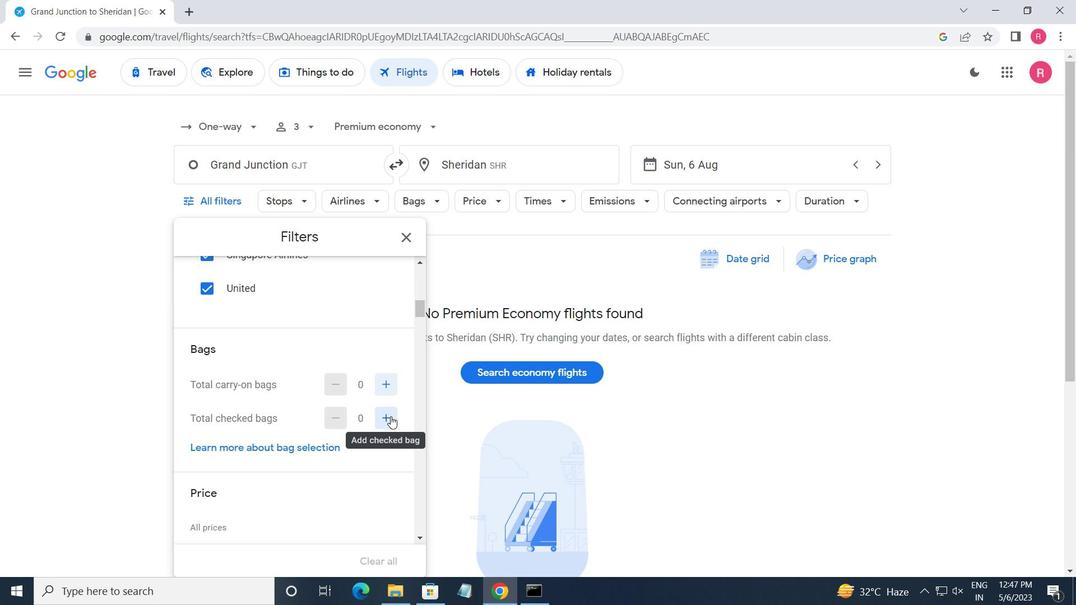 
Action: Mouse moved to (224, 447)
Screenshot: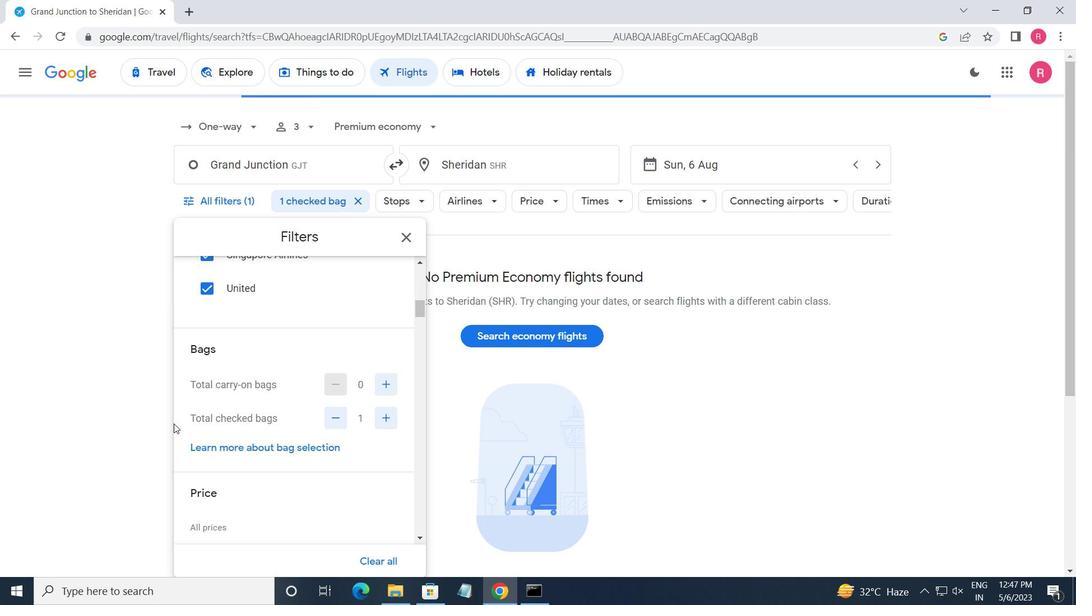 
Action: Mouse scrolled (224, 446) with delta (0, 0)
Screenshot: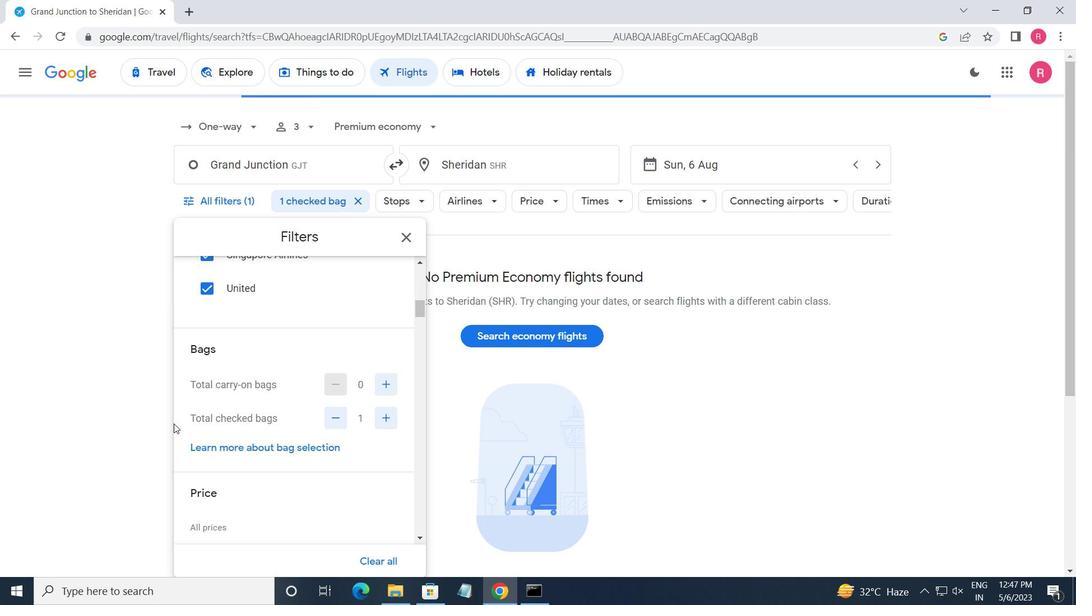 
Action: Mouse moved to (245, 447)
Screenshot: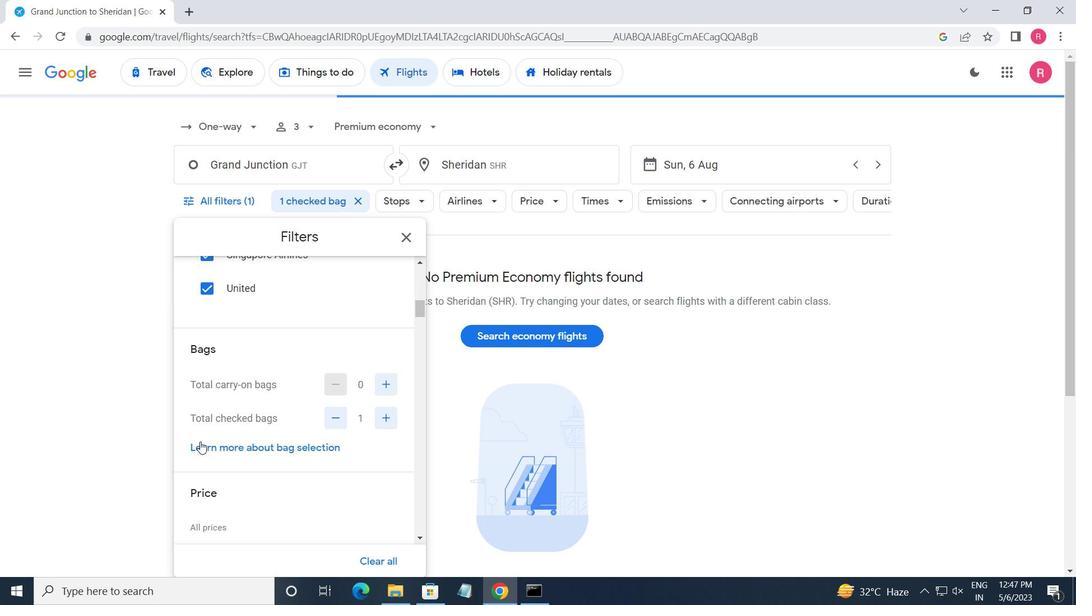 
Action: Mouse scrolled (245, 446) with delta (0, 0)
Screenshot: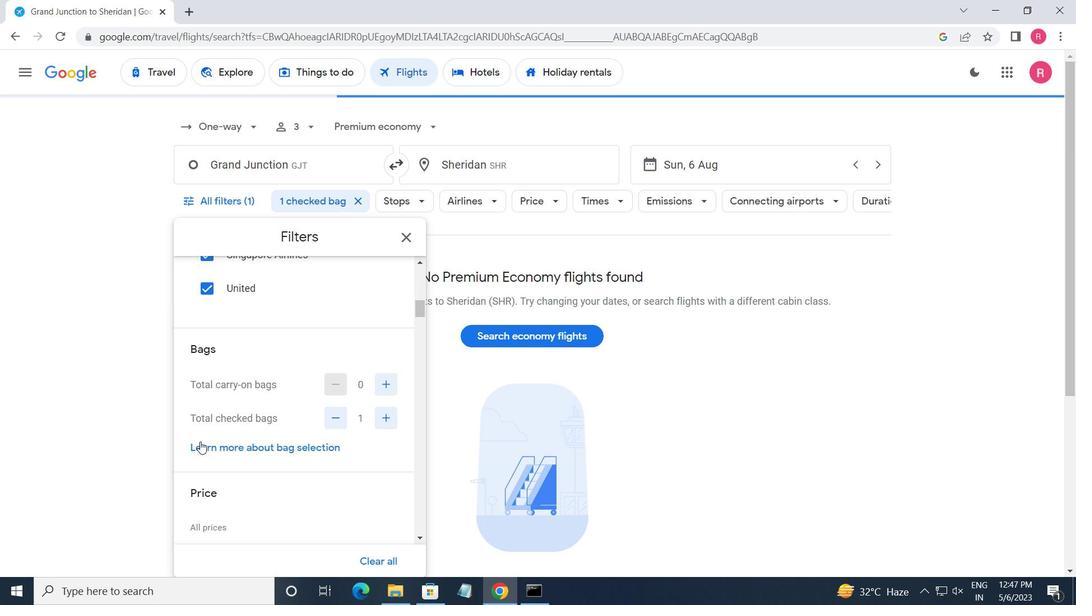 
Action: Mouse moved to (408, 416)
Screenshot: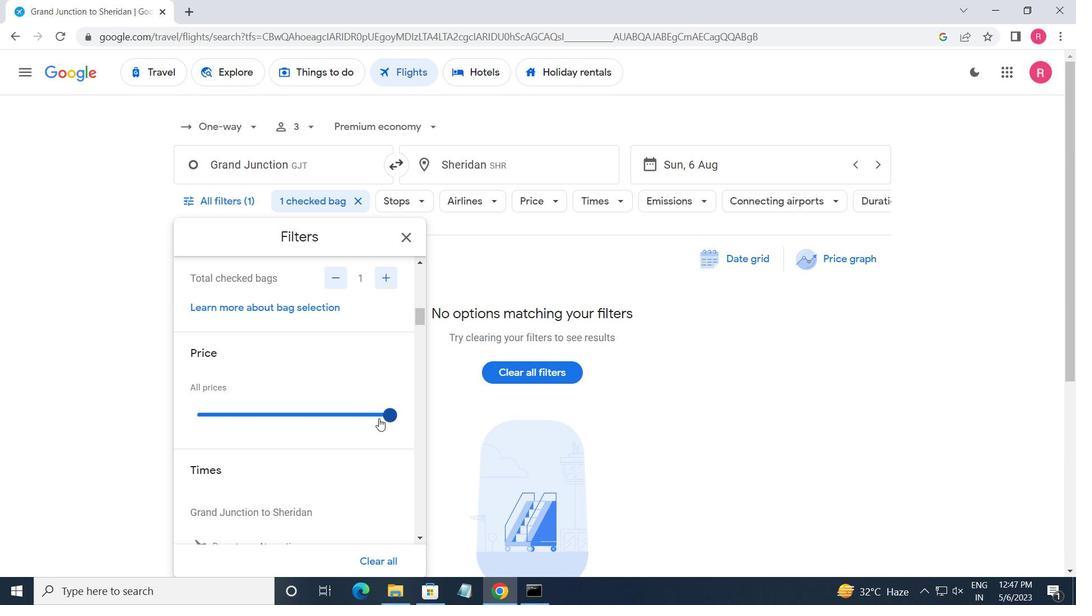 
Action: Mouse pressed left at (408, 416)
Screenshot: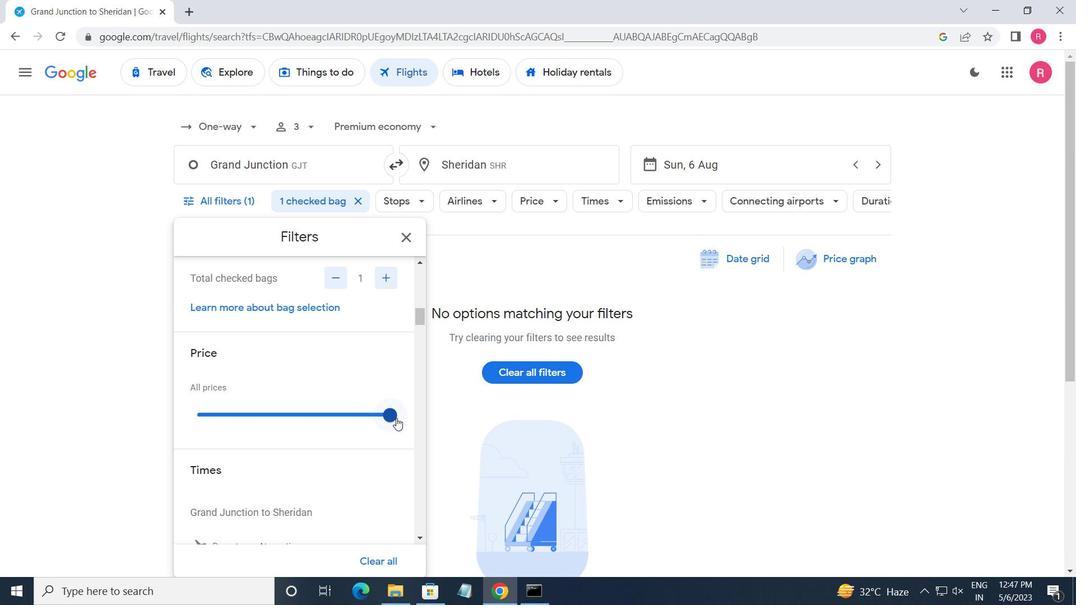 
Action: Mouse moved to (383, 416)
Screenshot: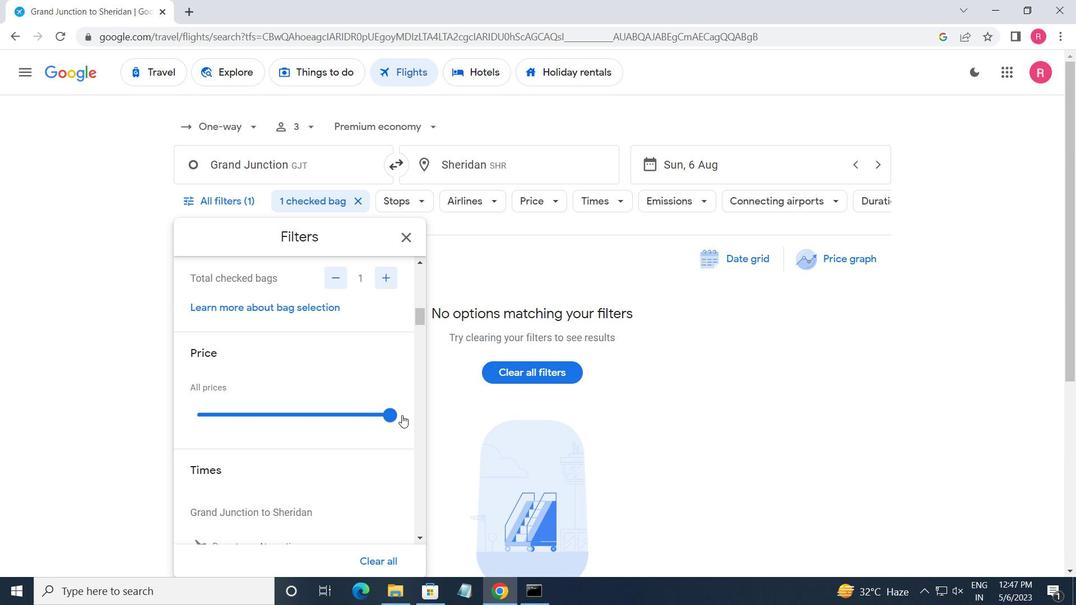 
Action: Mouse pressed left at (383, 416)
Screenshot: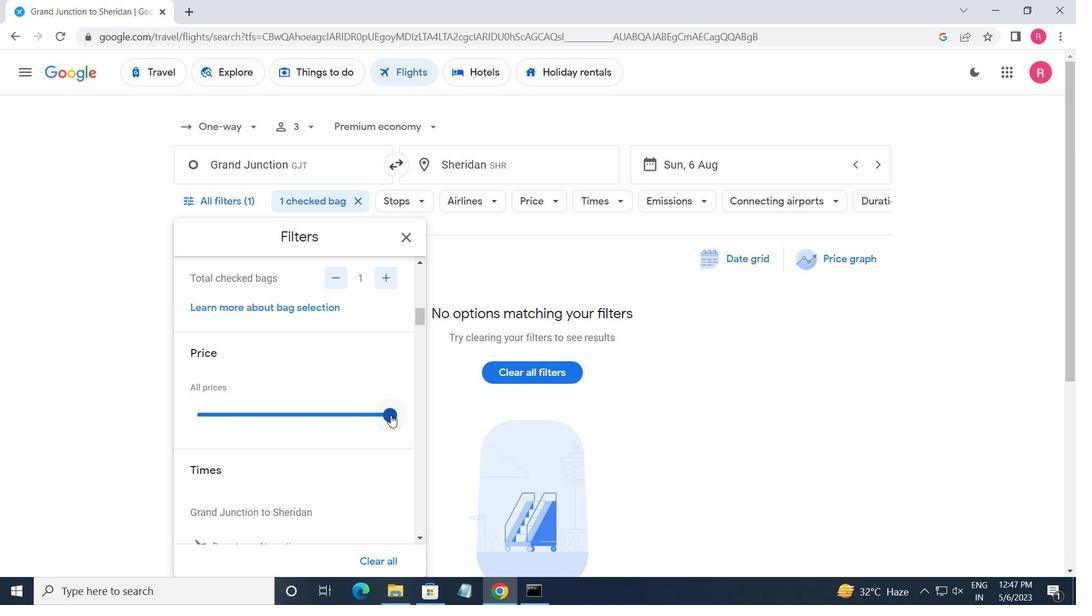 
Action: Mouse moved to (316, 404)
Screenshot: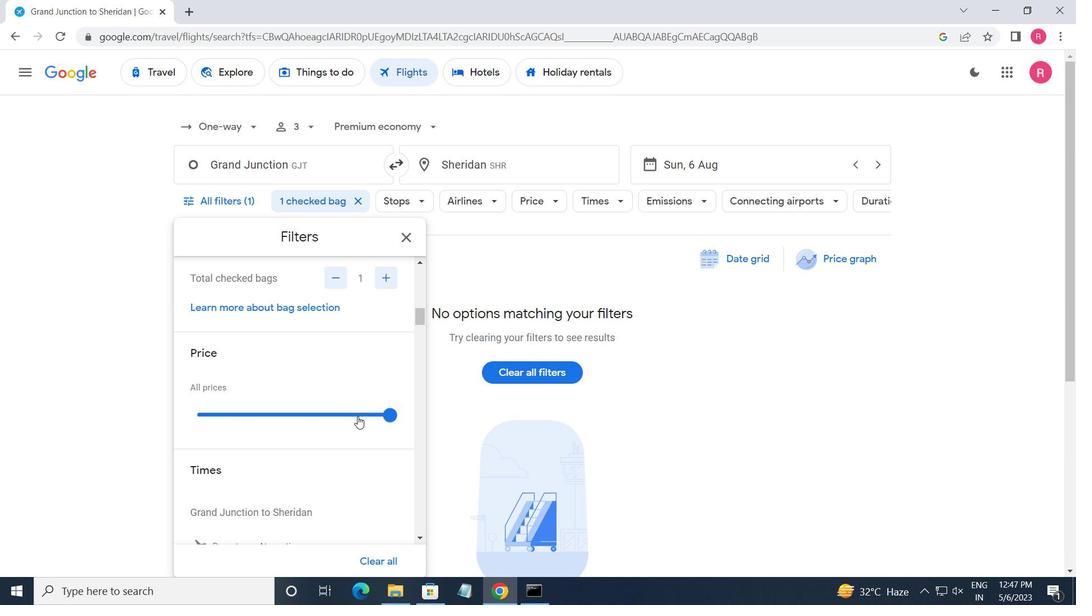 
Action: Mouse scrolled (316, 403) with delta (0, 0)
Screenshot: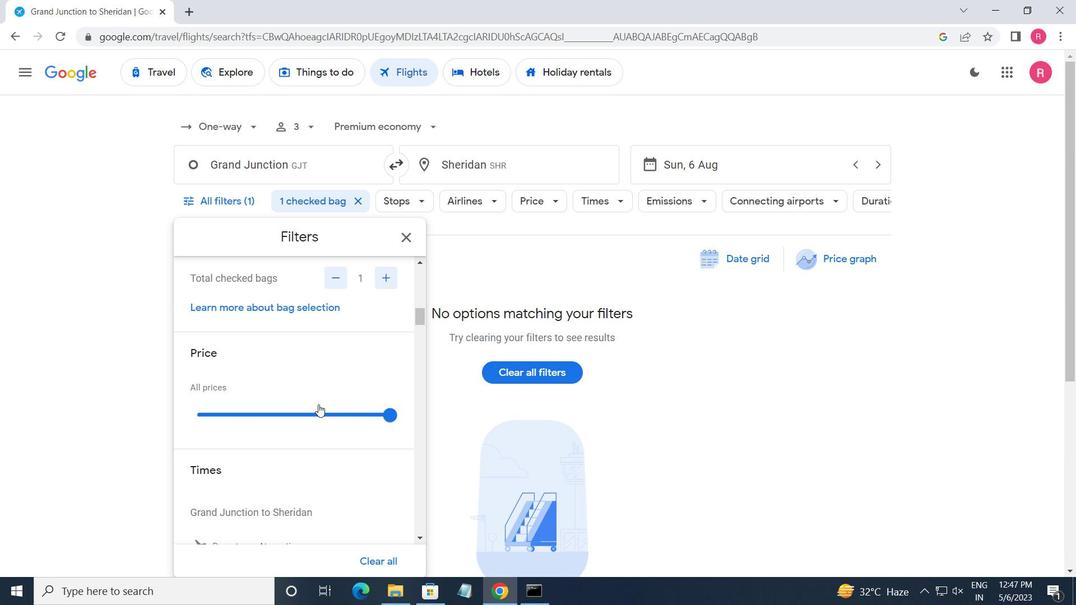 
Action: Mouse moved to (316, 404)
Screenshot: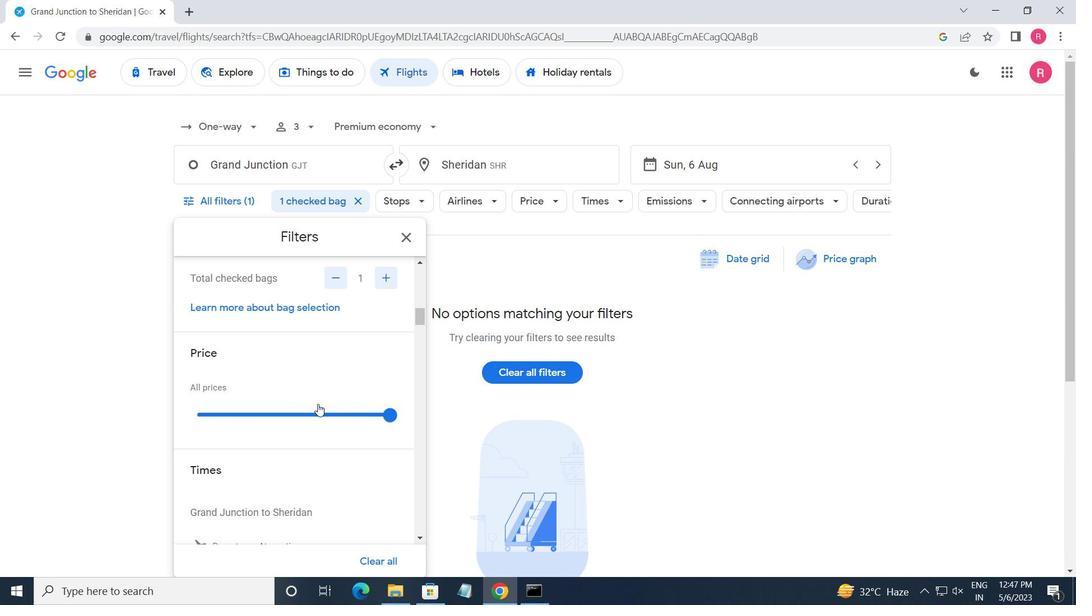 
Action: Mouse scrolled (316, 403) with delta (0, 0)
Screenshot: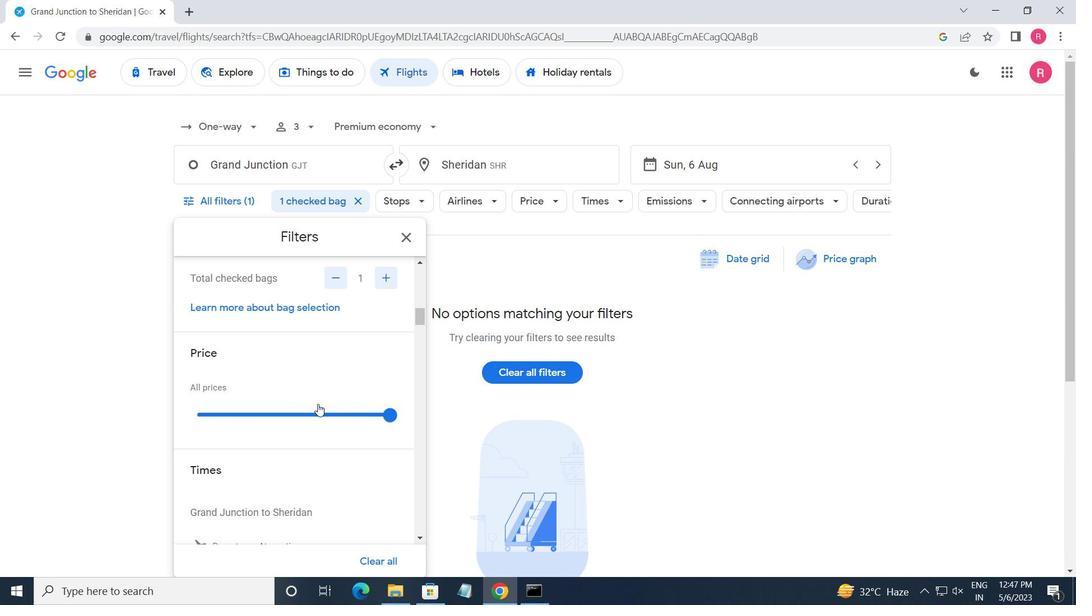 
Action: Mouse moved to (193, 424)
Screenshot: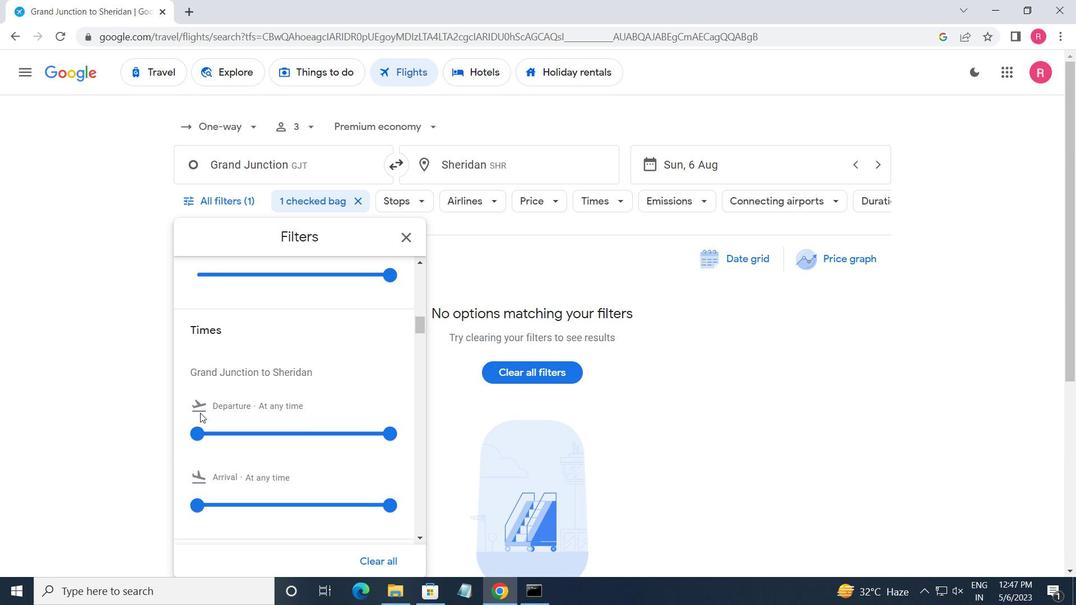 
Action: Mouse pressed left at (193, 424)
Screenshot: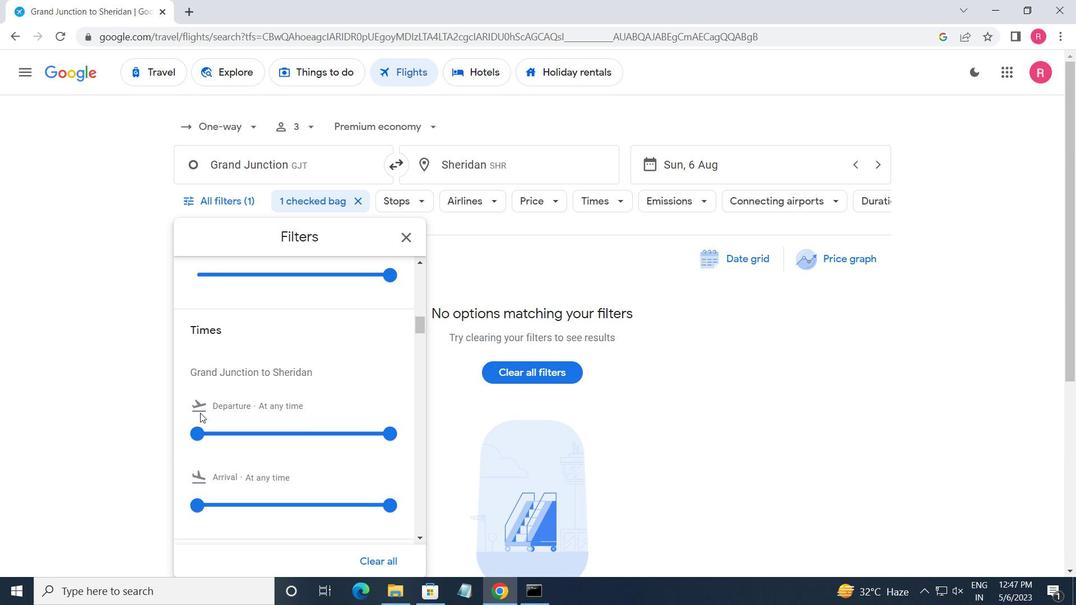 
Action: Mouse moved to (389, 433)
Screenshot: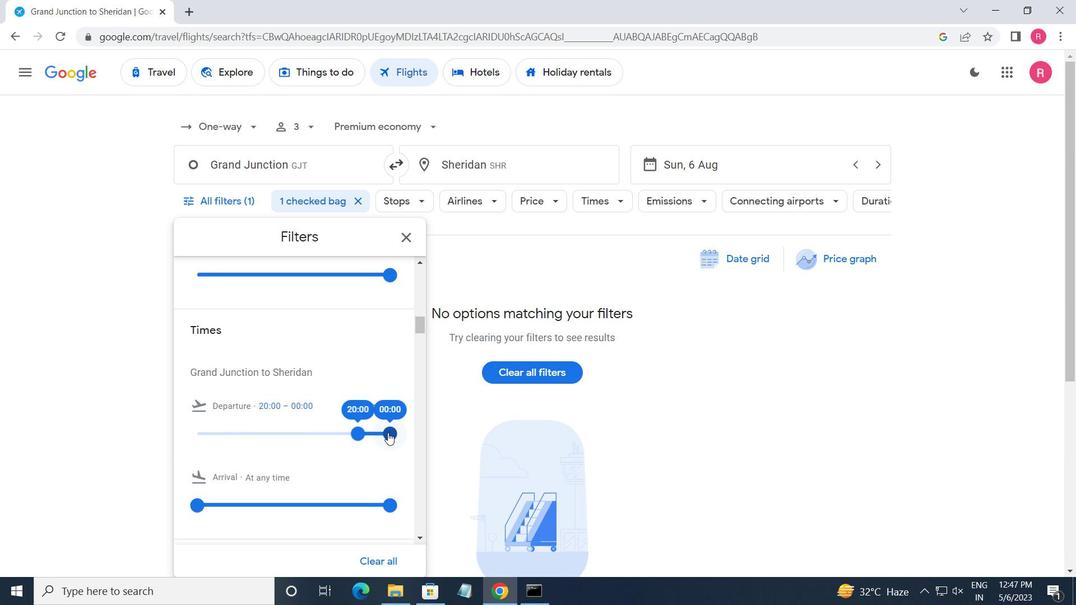 
Action: Mouse pressed left at (389, 433)
Screenshot: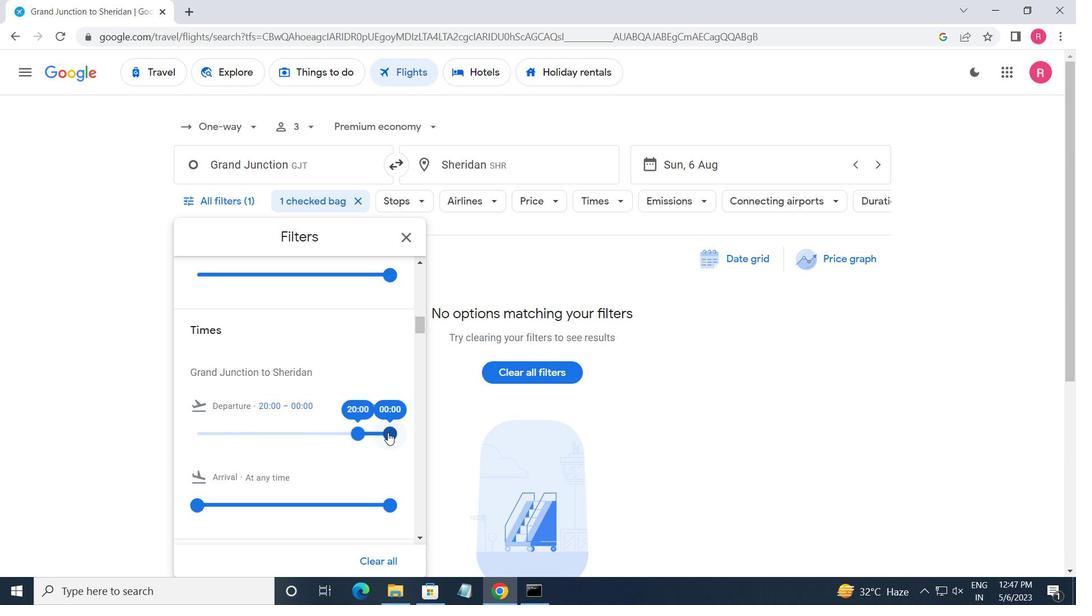 
Action: Mouse moved to (402, 247)
Screenshot: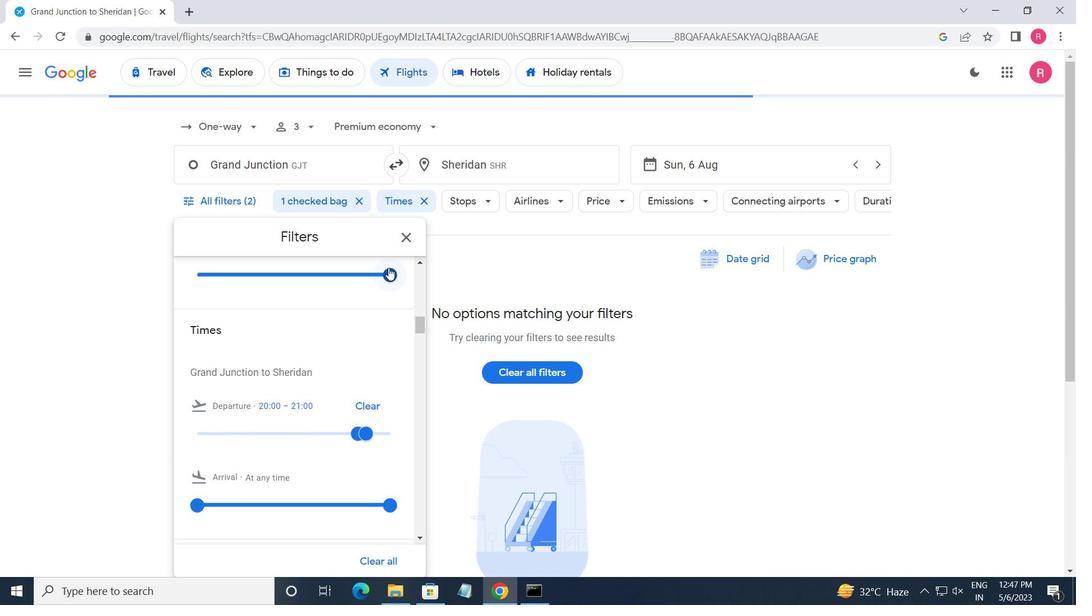 
Action: Mouse pressed left at (402, 247)
Screenshot: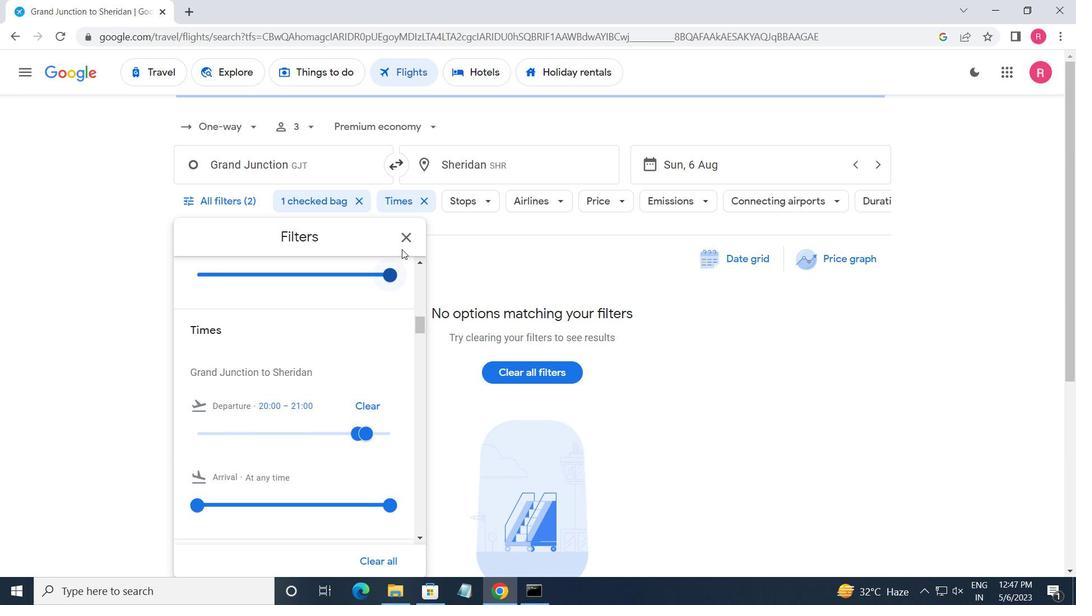 
